 Task: Search for people on LinkedIn with the following criteria: Profile language in English, service category in Print Design, title as Software Engineer, current company as Sword Group, school as Padmashree Dr. D. Y. Patil Vidyapeeth, and talks about 'technologia'.
Action: Mouse moved to (539, 67)
Screenshot: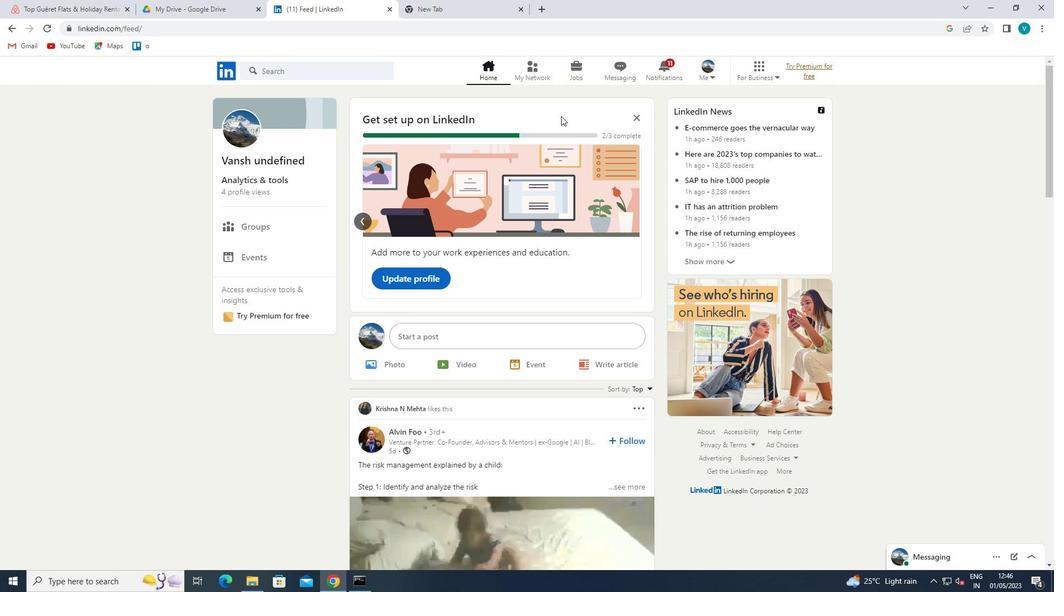 
Action: Mouse pressed left at (539, 67)
Screenshot: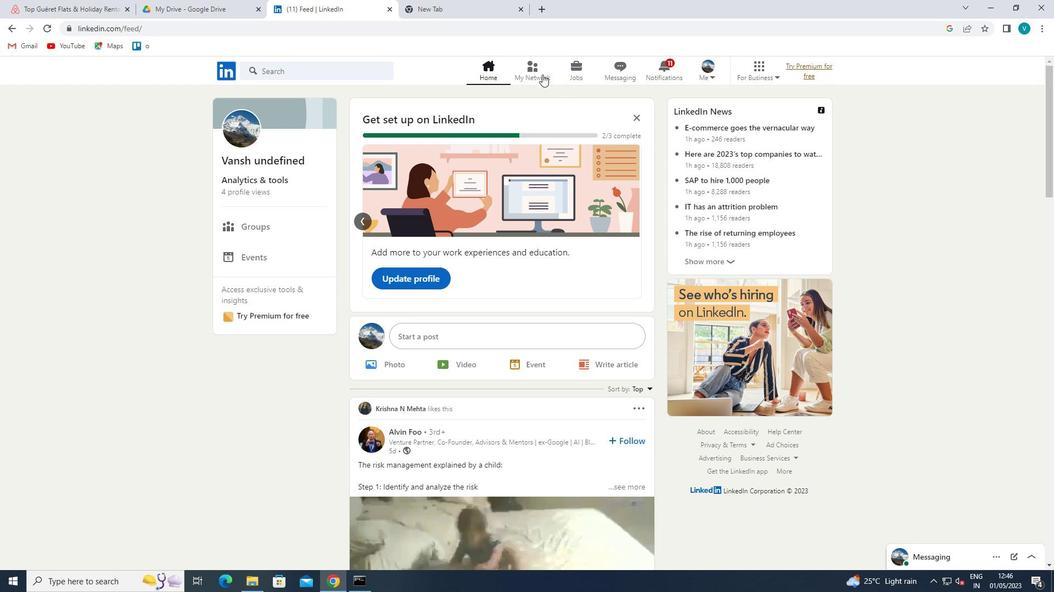 
Action: Mouse moved to (303, 130)
Screenshot: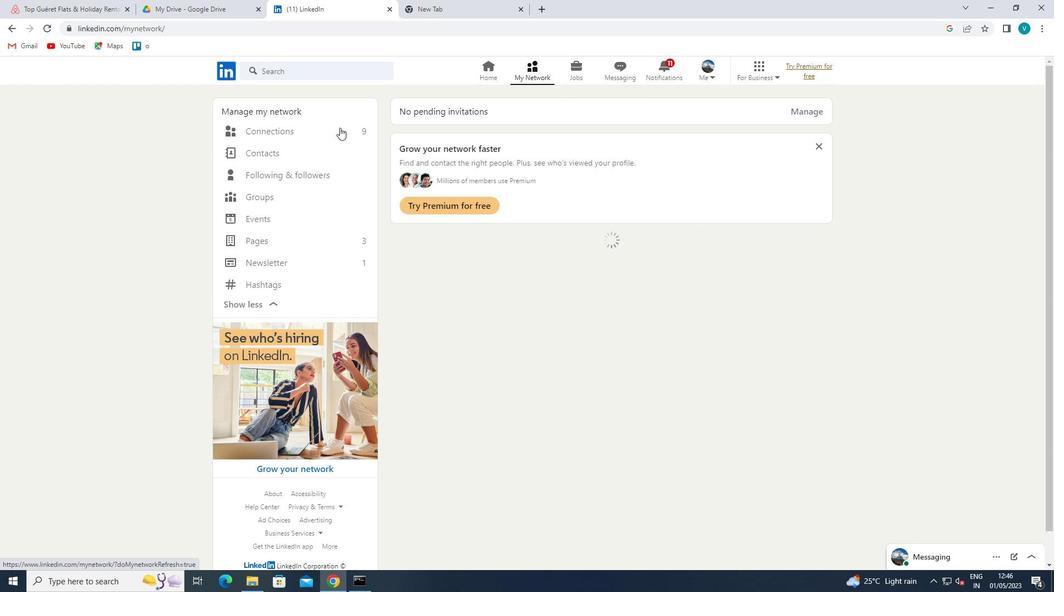 
Action: Mouse pressed left at (303, 130)
Screenshot: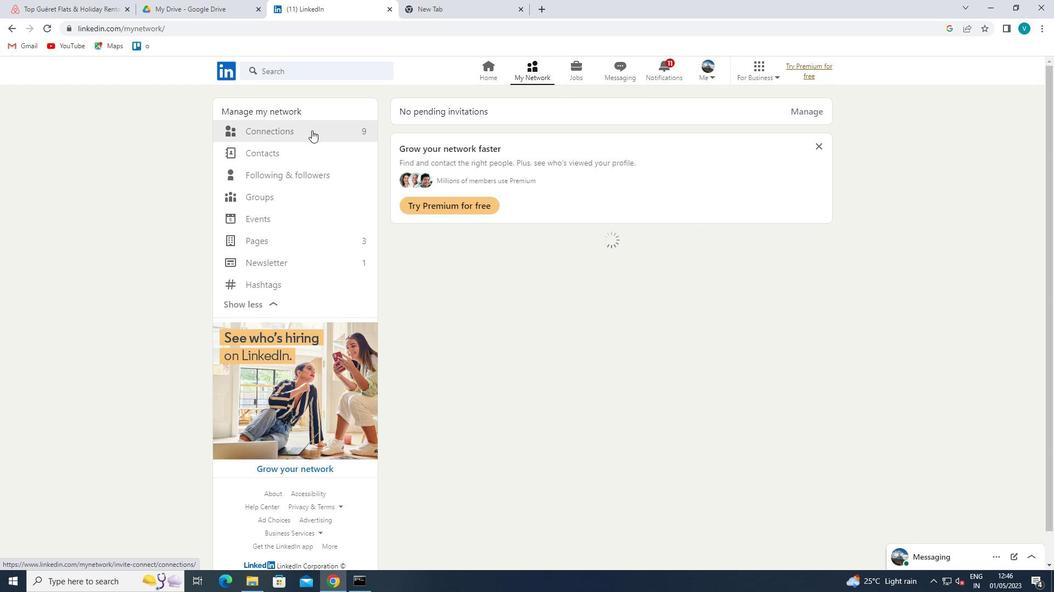 
Action: Mouse moved to (574, 132)
Screenshot: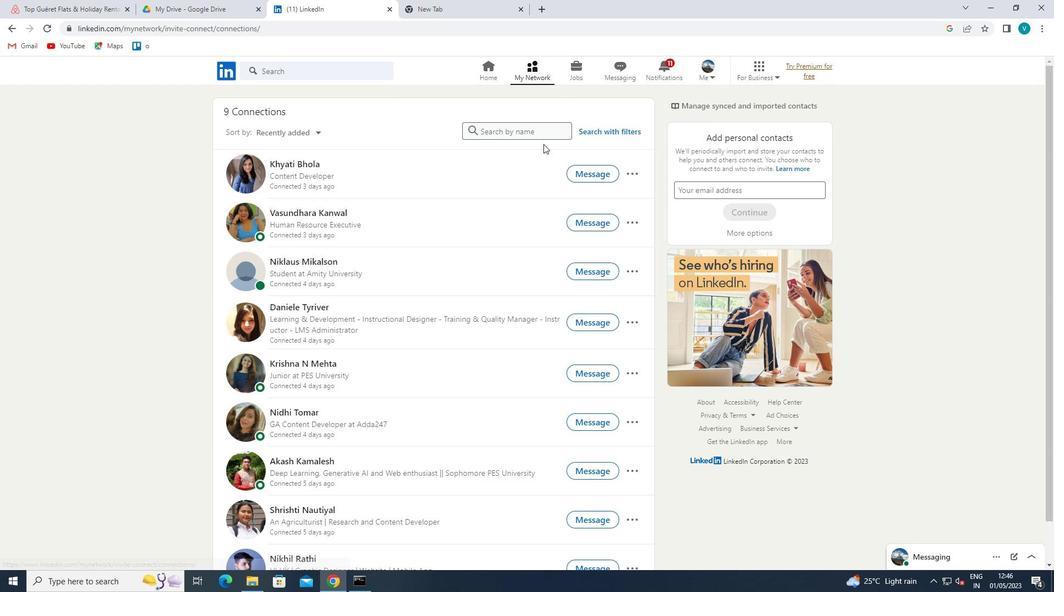 
Action: Mouse pressed left at (574, 132)
Screenshot: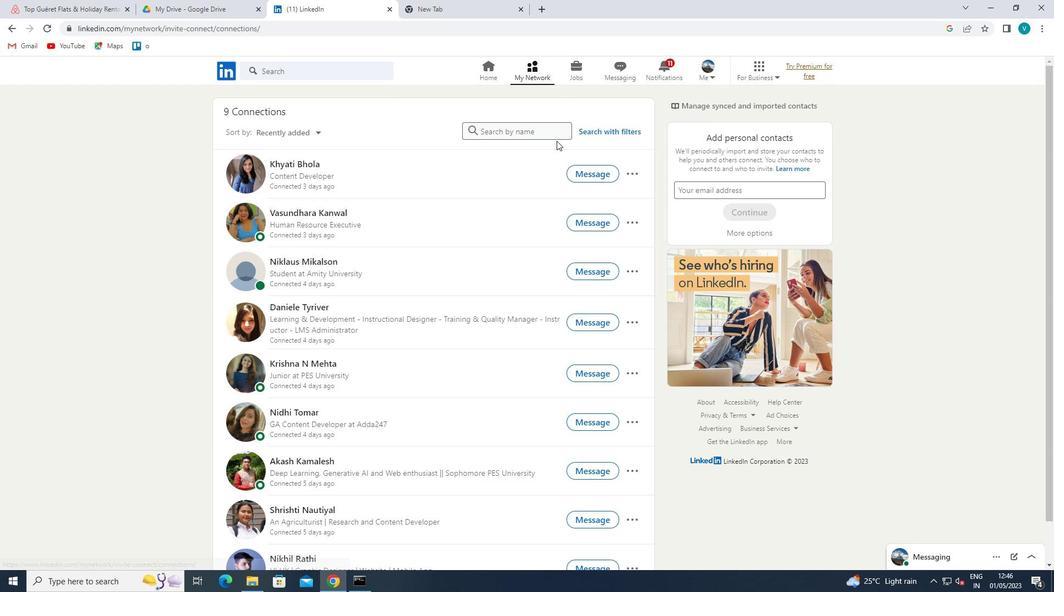 
Action: Mouse moved to (526, 103)
Screenshot: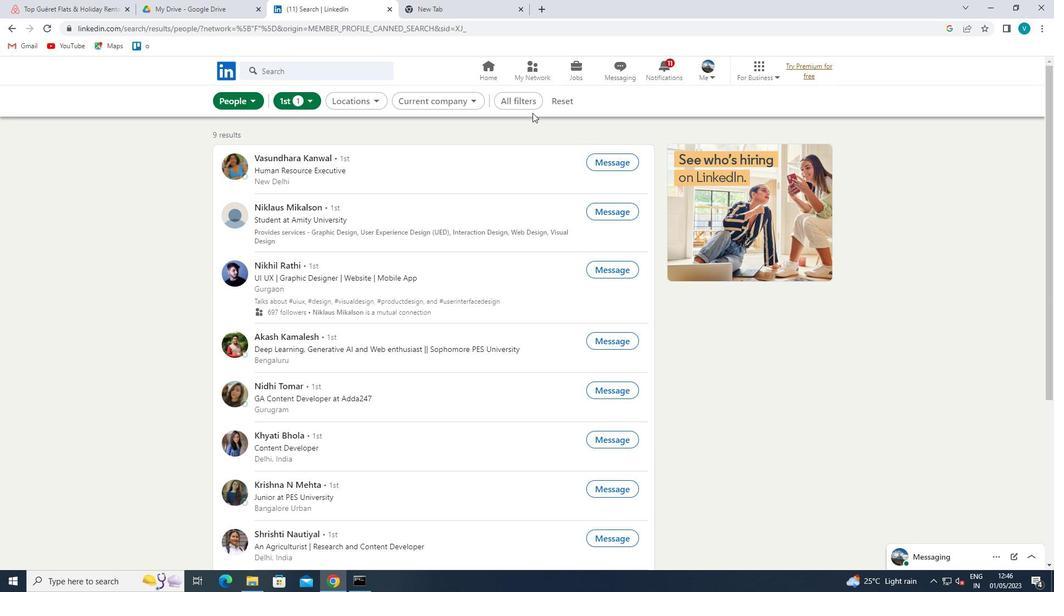 
Action: Mouse pressed left at (526, 103)
Screenshot: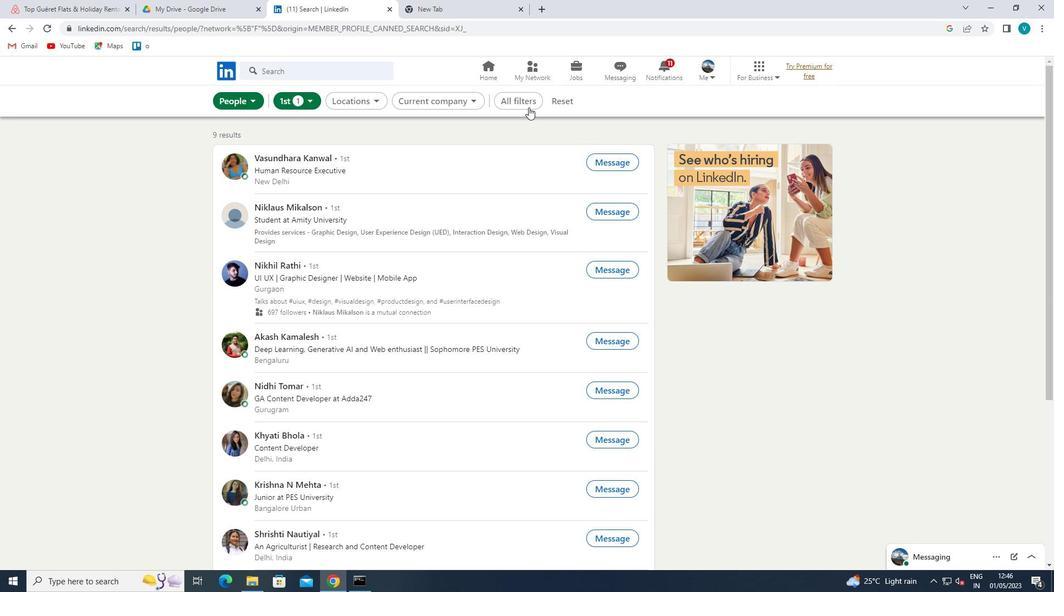 
Action: Mouse moved to (856, 303)
Screenshot: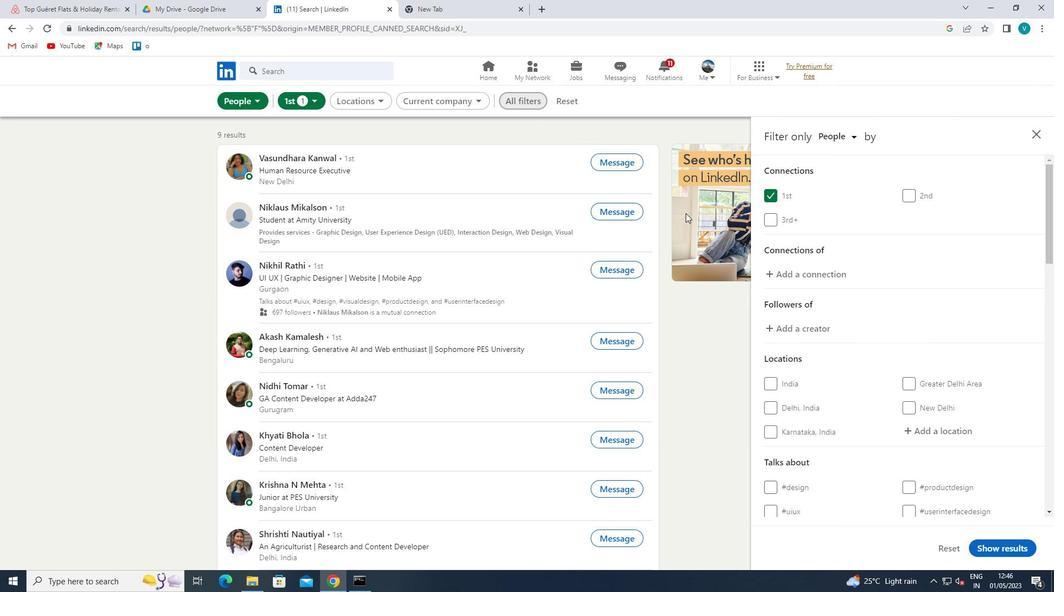 
Action: Mouse scrolled (856, 302) with delta (0, 0)
Screenshot: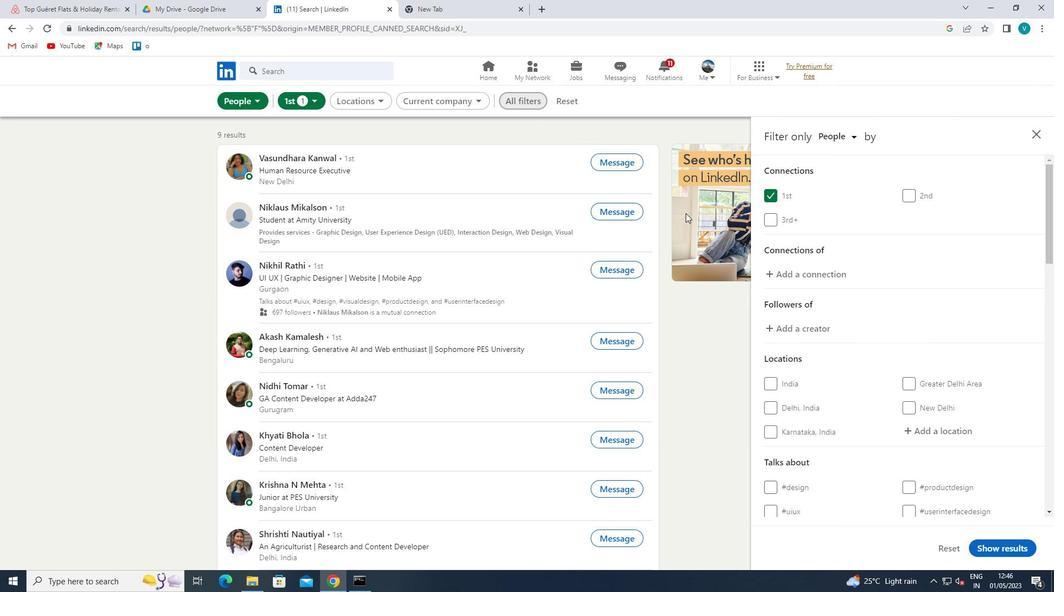 
Action: Mouse moved to (859, 306)
Screenshot: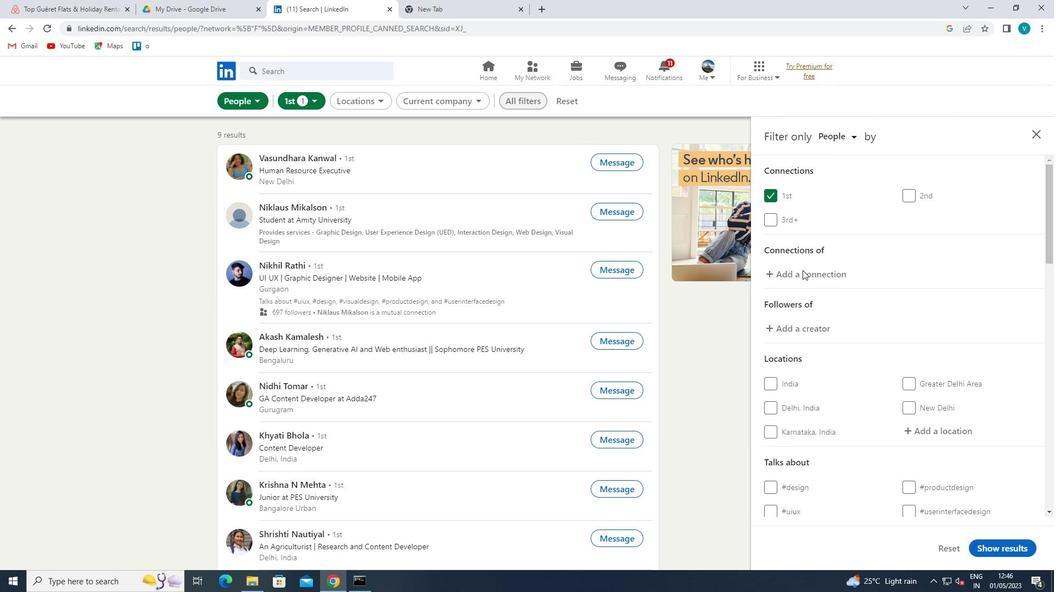
Action: Mouse scrolled (859, 306) with delta (0, 0)
Screenshot: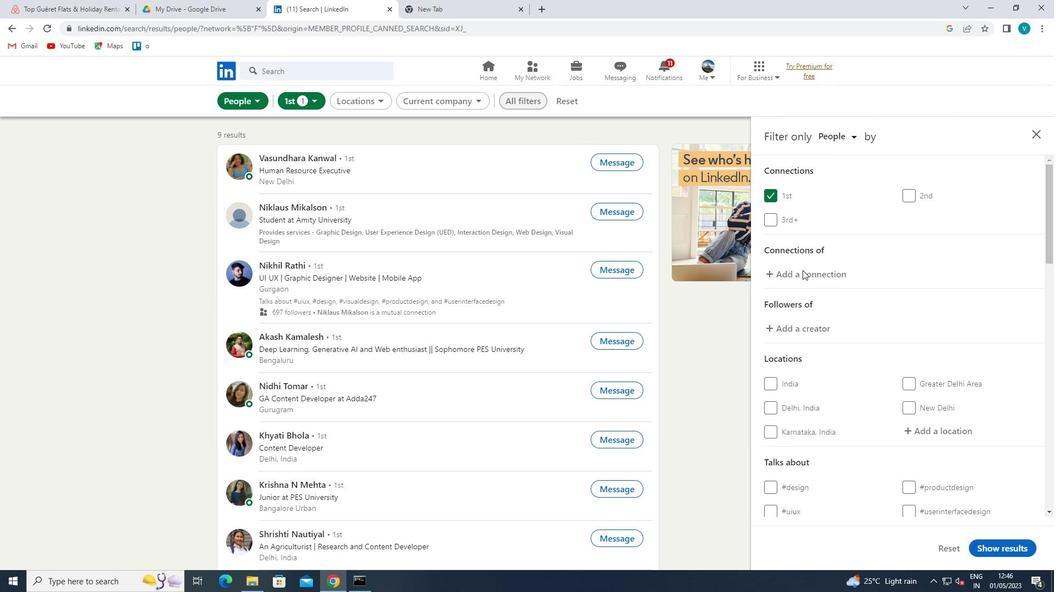 
Action: Mouse moved to (932, 324)
Screenshot: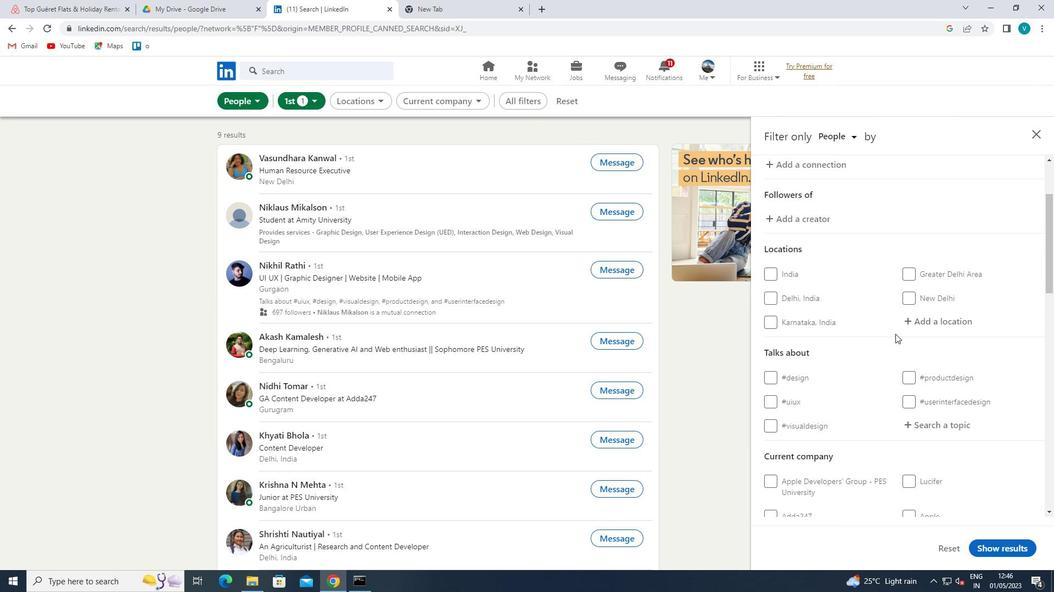 
Action: Mouse pressed left at (932, 324)
Screenshot: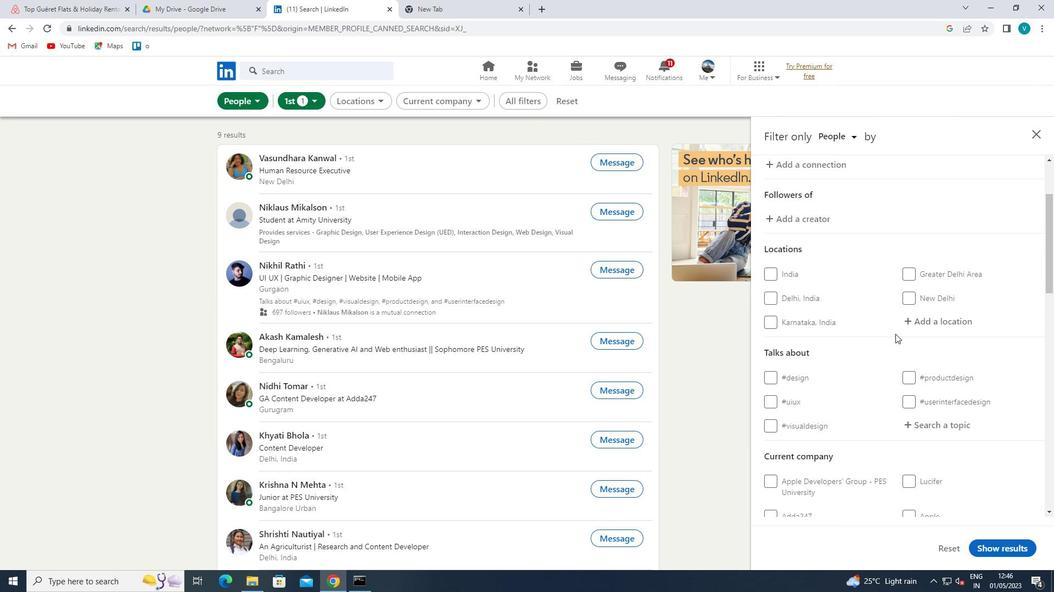 
Action: Mouse moved to (933, 323)
Screenshot: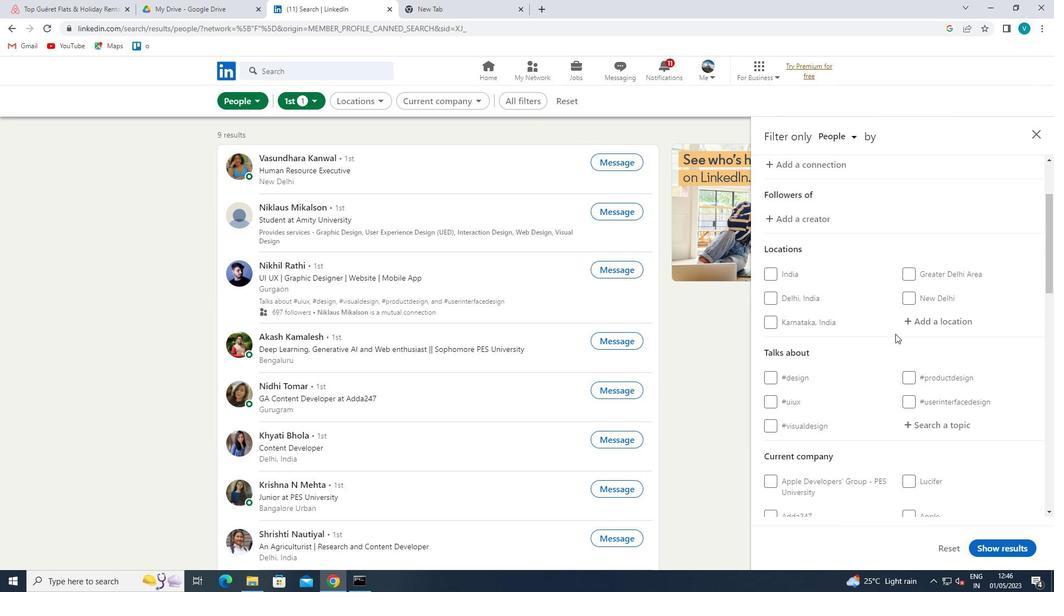 
Action: Key pressed <Key.shift>MINGSHUI<Key.space>
Screenshot: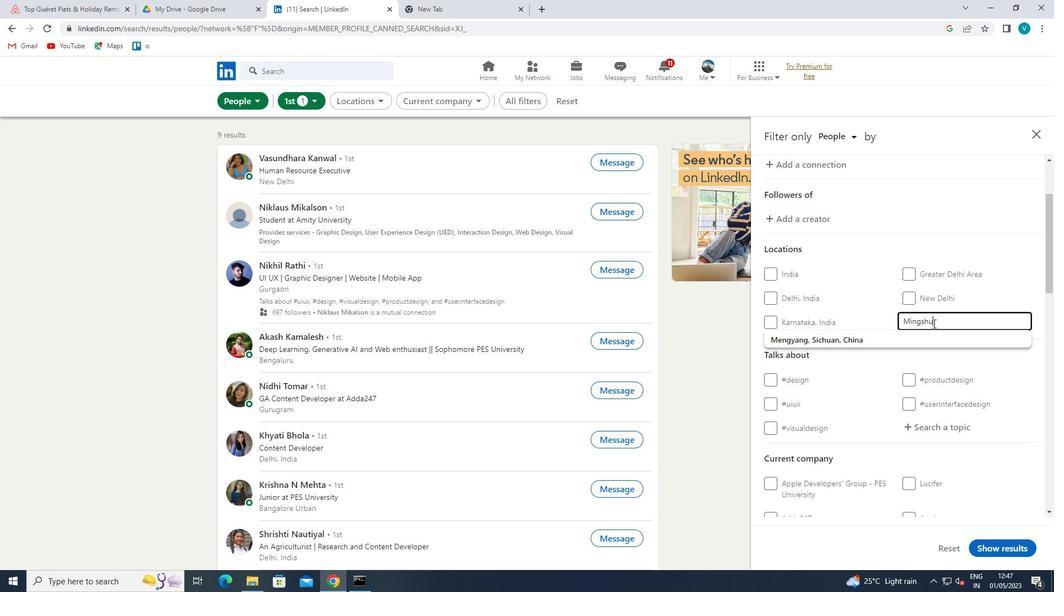 
Action: Mouse moved to (889, 305)
Screenshot: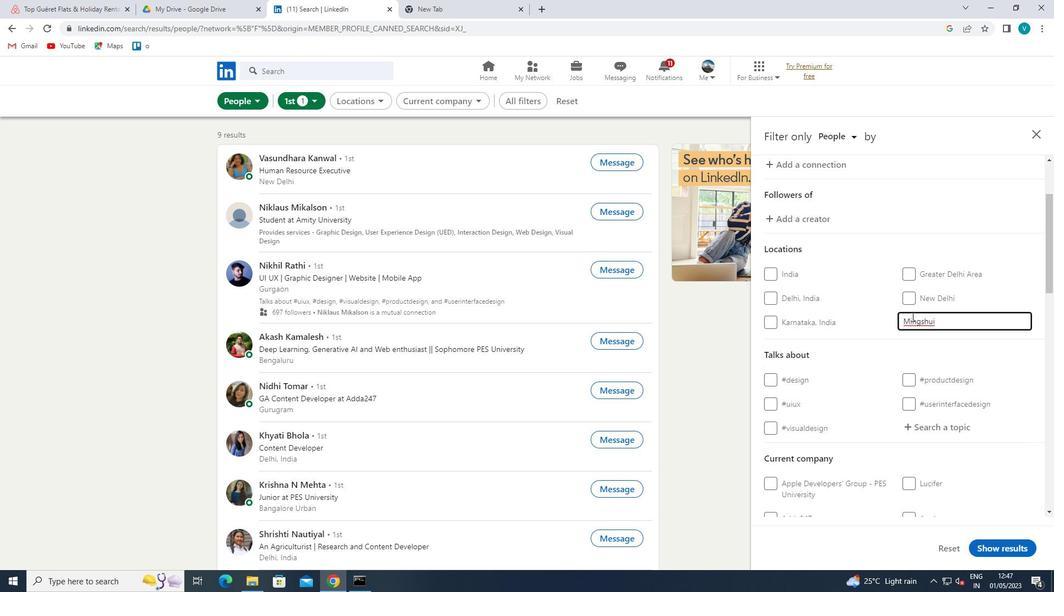 
Action: Mouse pressed left at (889, 305)
Screenshot: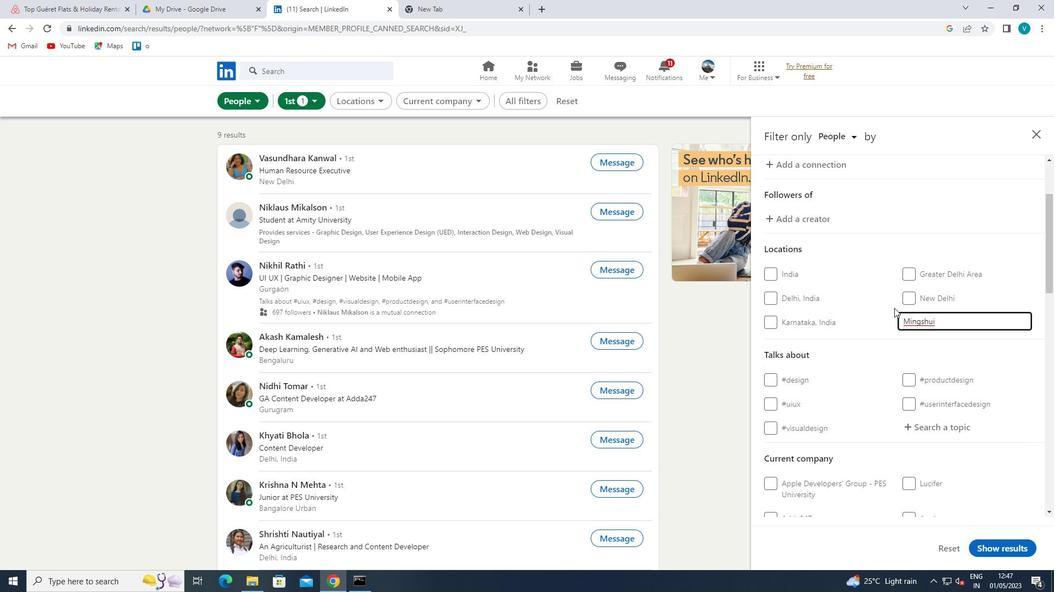 
Action: Mouse moved to (916, 329)
Screenshot: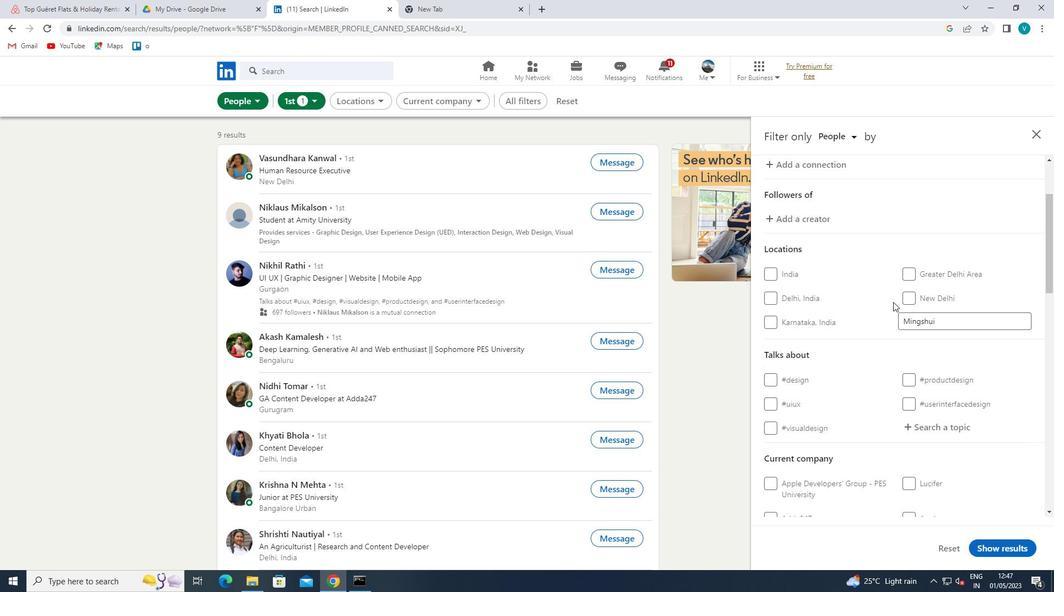
Action: Mouse scrolled (916, 329) with delta (0, 0)
Screenshot: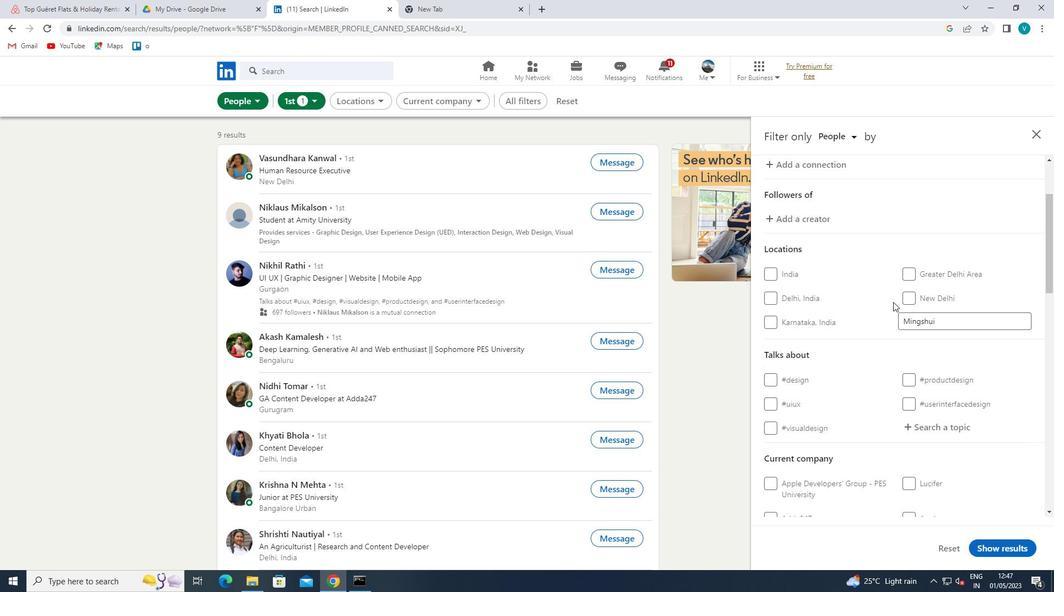 
Action: Mouse moved to (921, 333)
Screenshot: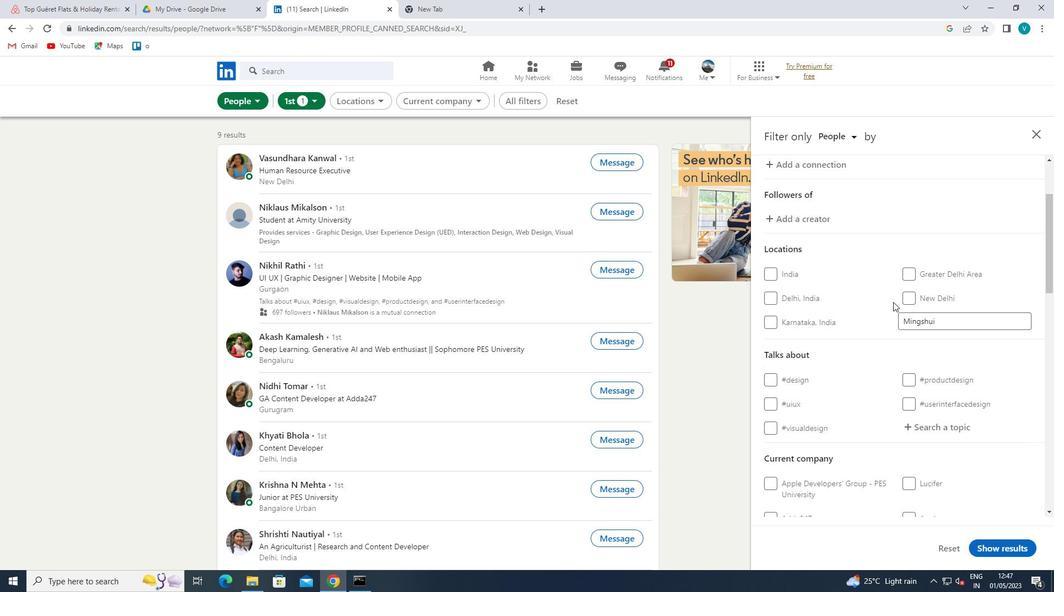 
Action: Mouse scrolled (921, 332) with delta (0, 0)
Screenshot: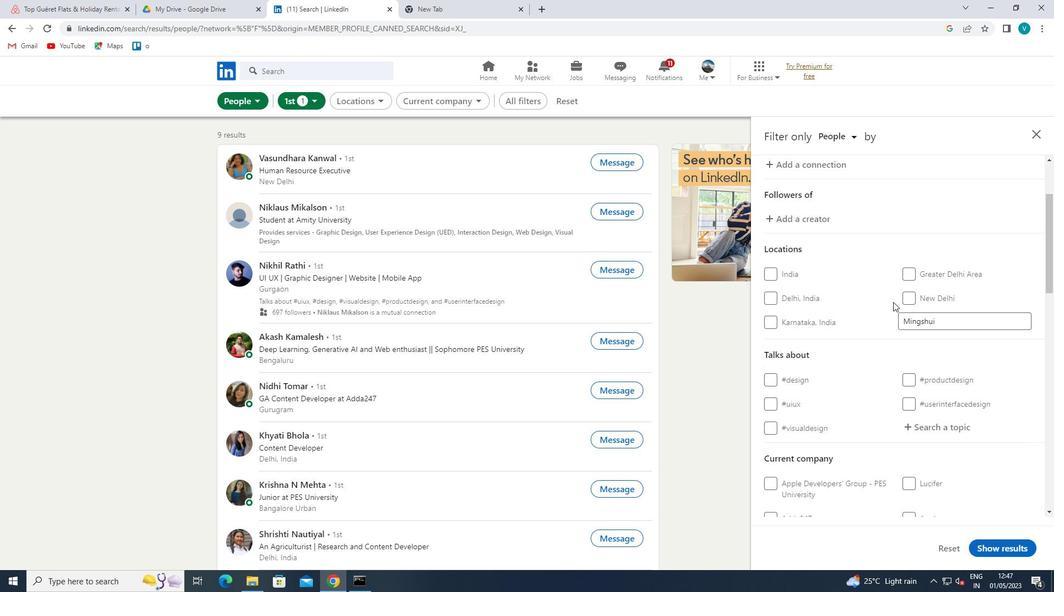 
Action: Mouse scrolled (921, 332) with delta (0, 0)
Screenshot: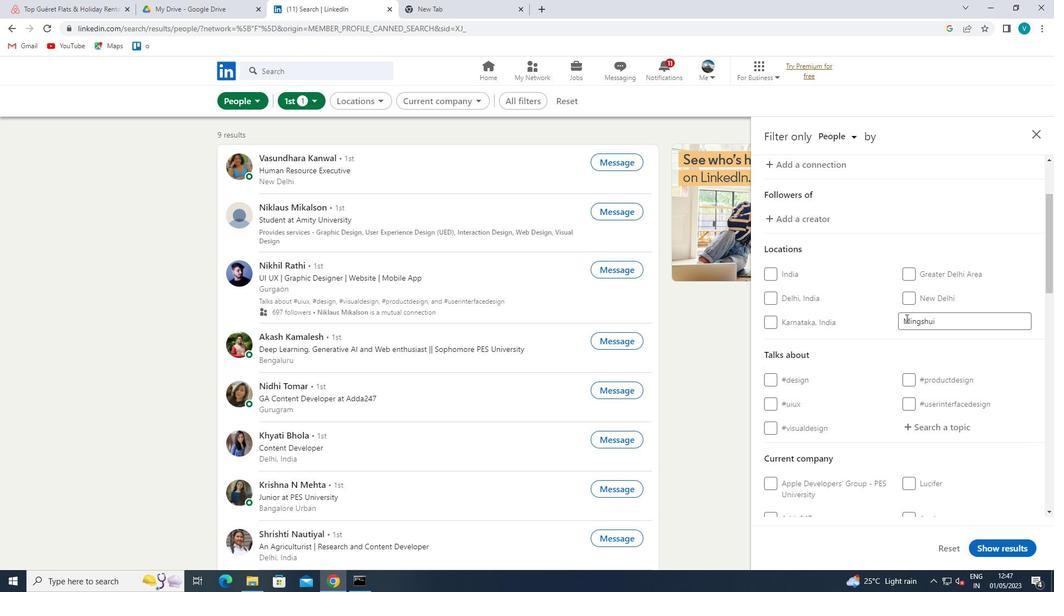 
Action: Mouse moved to (962, 269)
Screenshot: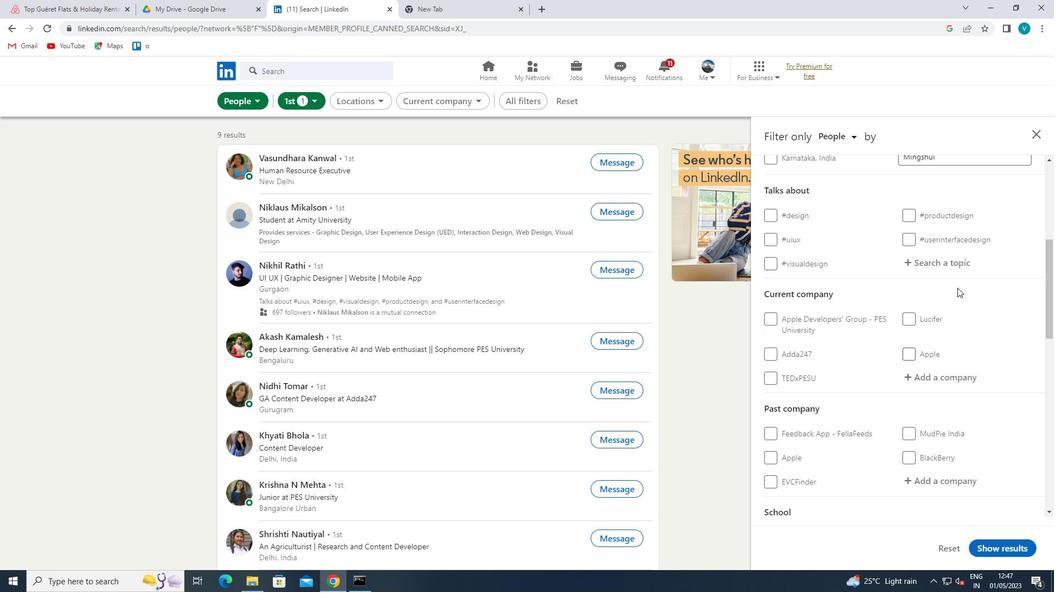 
Action: Mouse pressed left at (962, 269)
Screenshot: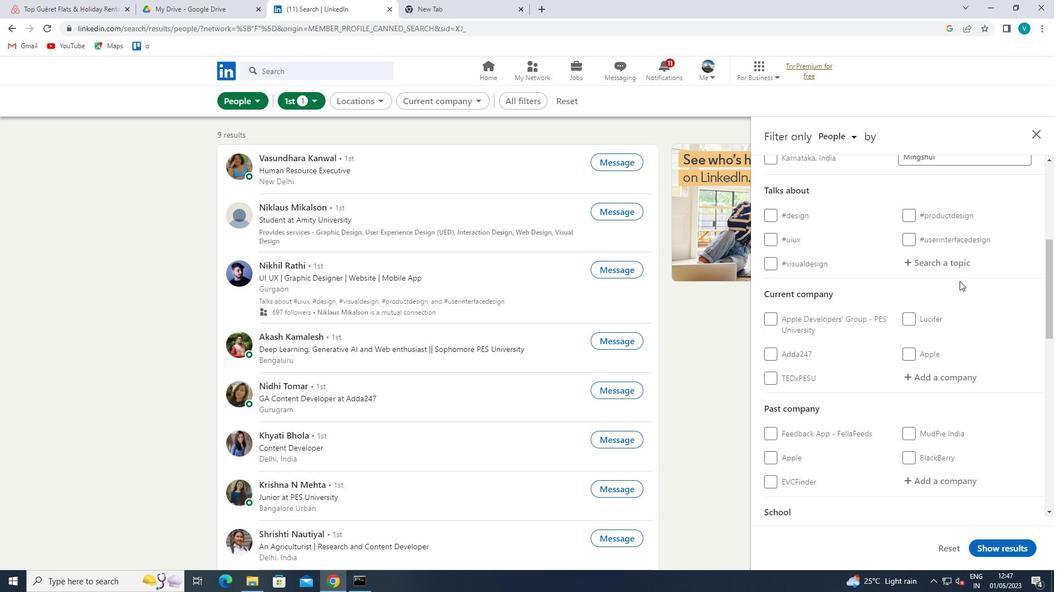 
Action: Mouse moved to (962, 269)
Screenshot: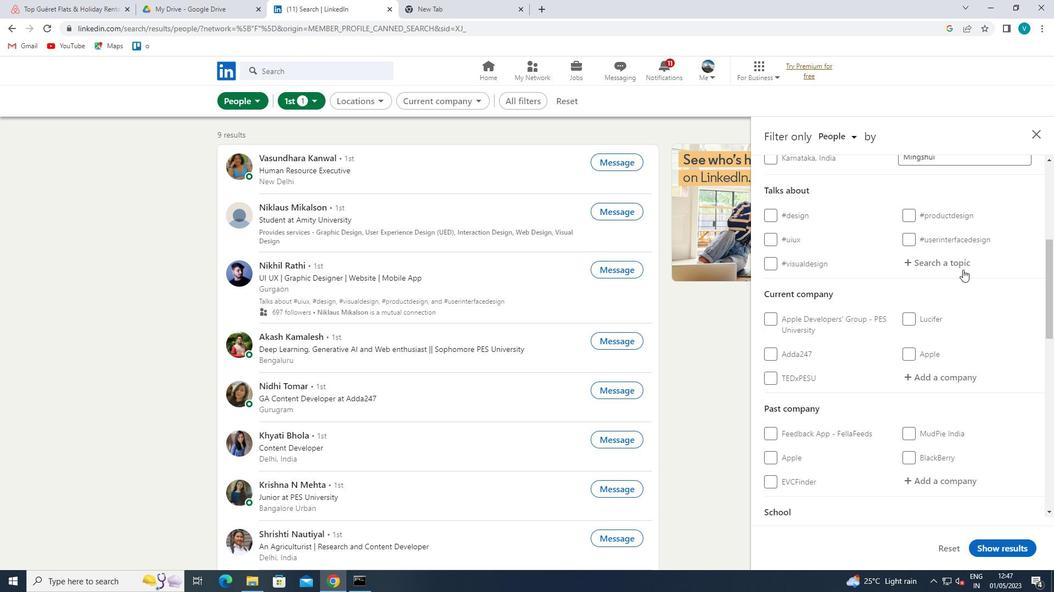 
Action: Key pressed TECHNOLOGIA
Screenshot: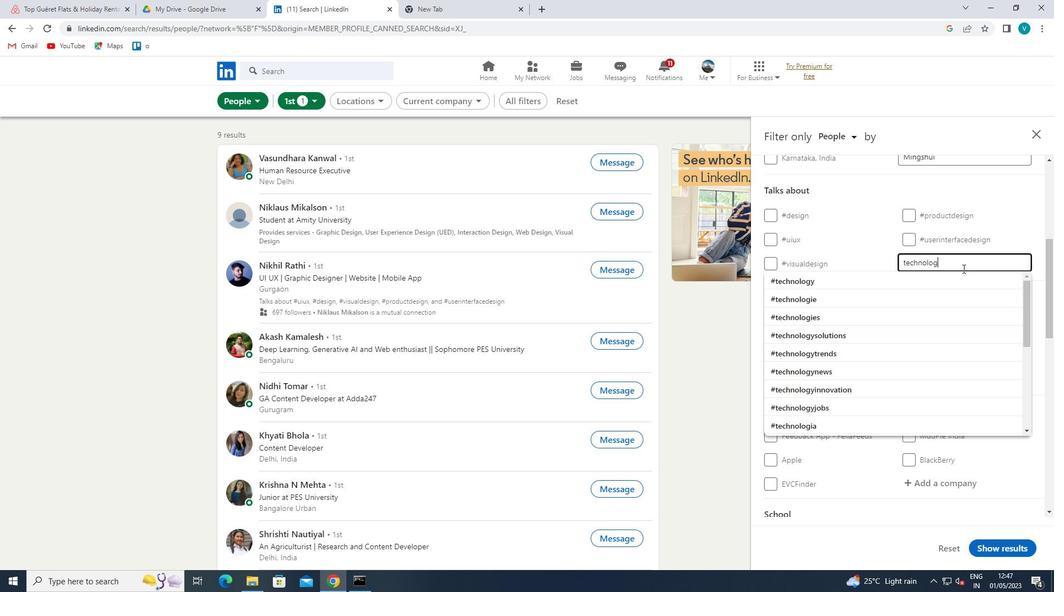 
Action: Mouse moved to (878, 276)
Screenshot: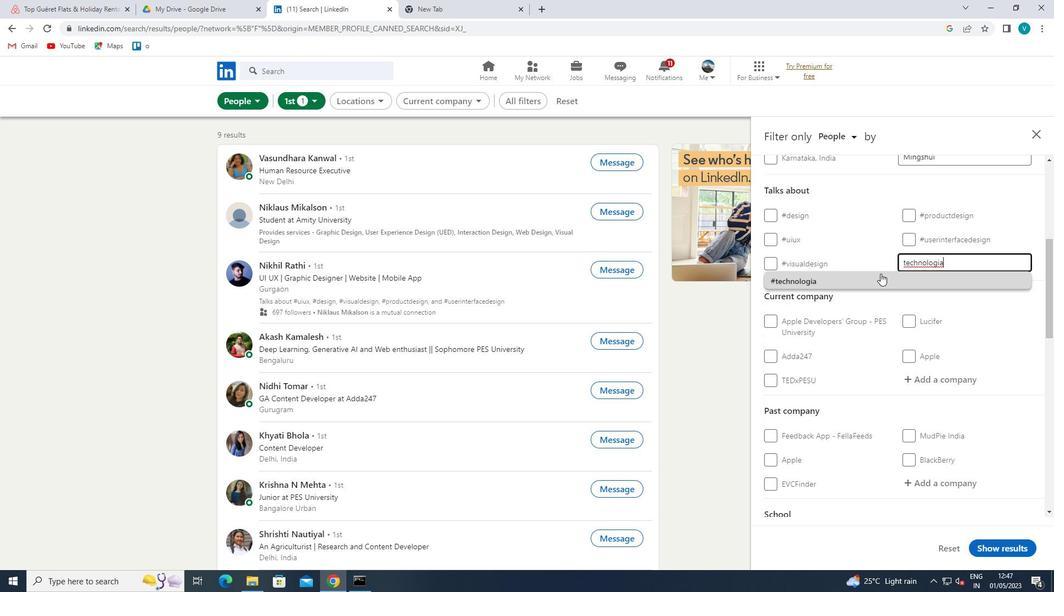 
Action: Mouse pressed left at (878, 276)
Screenshot: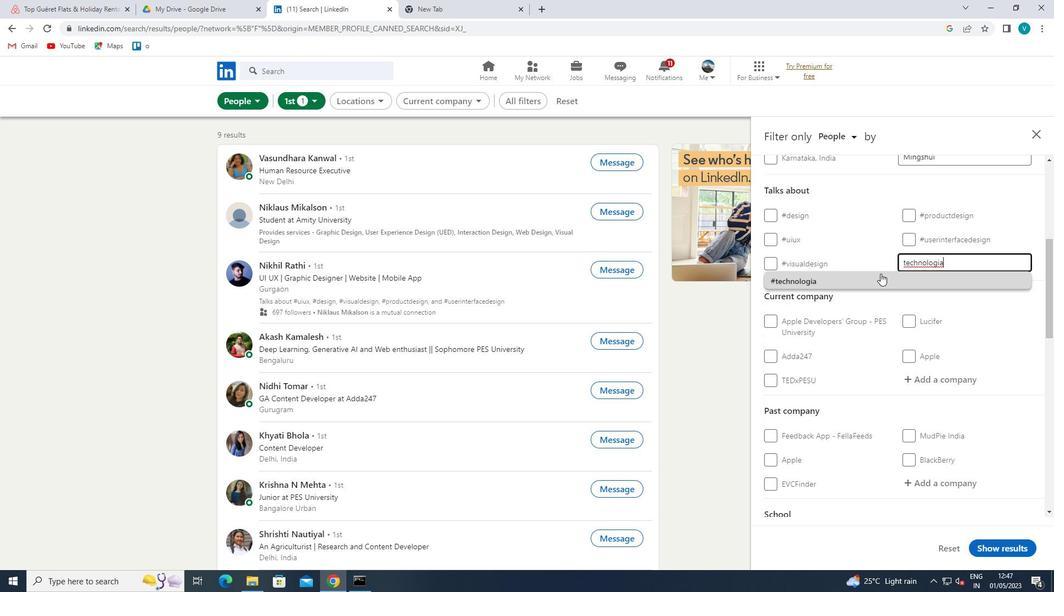 
Action: Mouse moved to (881, 275)
Screenshot: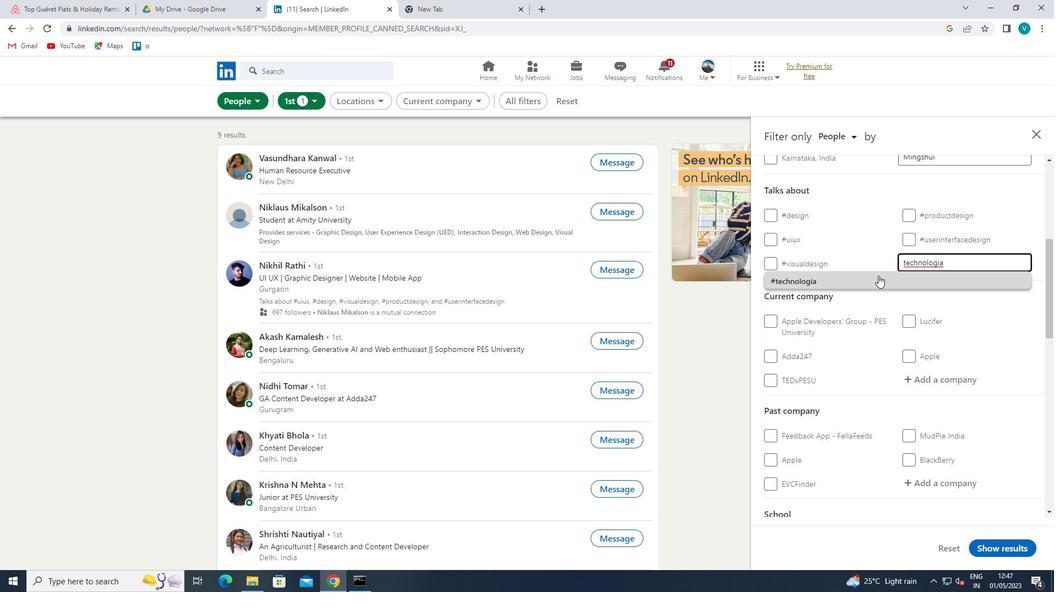 
Action: Mouse scrolled (881, 274) with delta (0, 0)
Screenshot: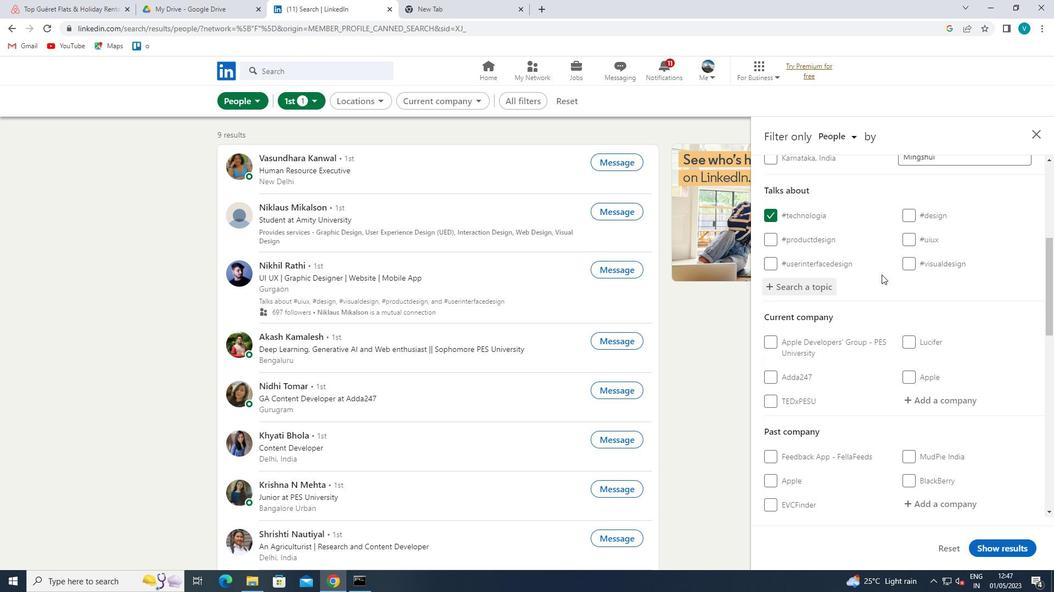 
Action: Mouse scrolled (881, 274) with delta (0, 0)
Screenshot: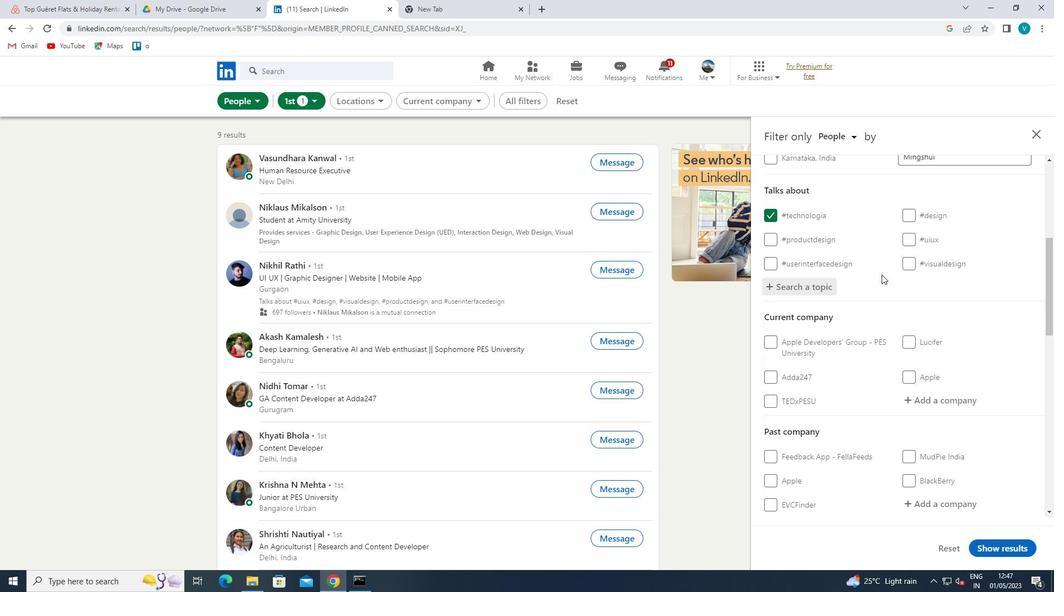 
Action: Mouse scrolled (881, 274) with delta (0, 0)
Screenshot: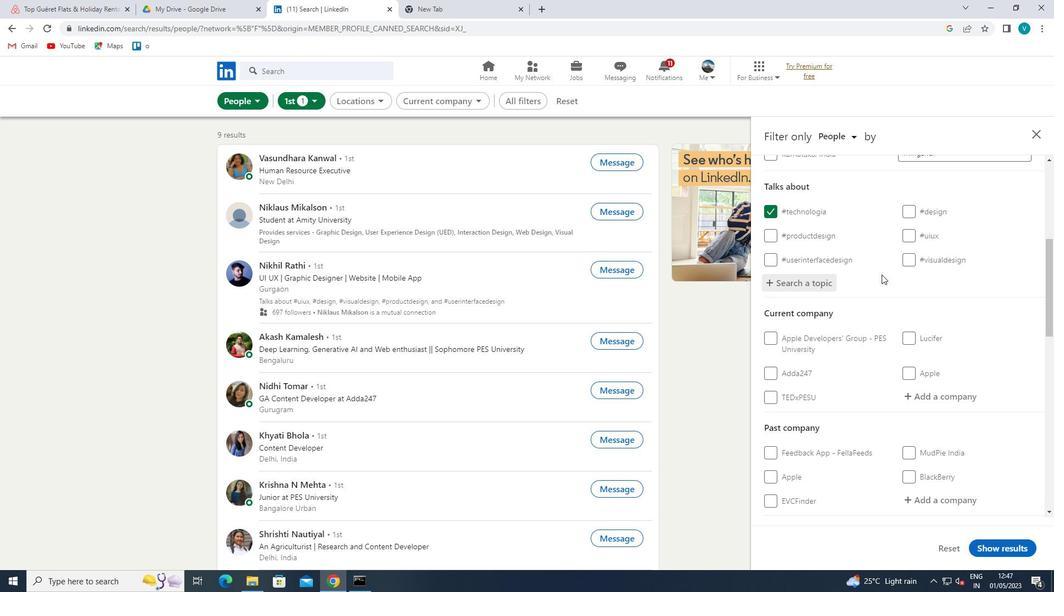 
Action: Mouse moved to (916, 275)
Screenshot: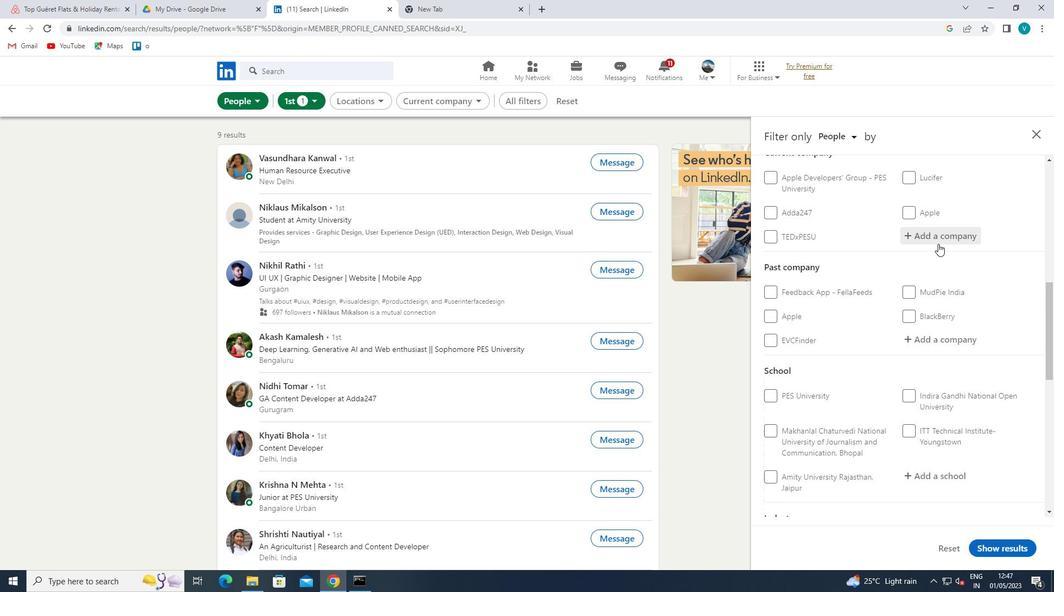 
Action: Mouse scrolled (916, 275) with delta (0, 0)
Screenshot: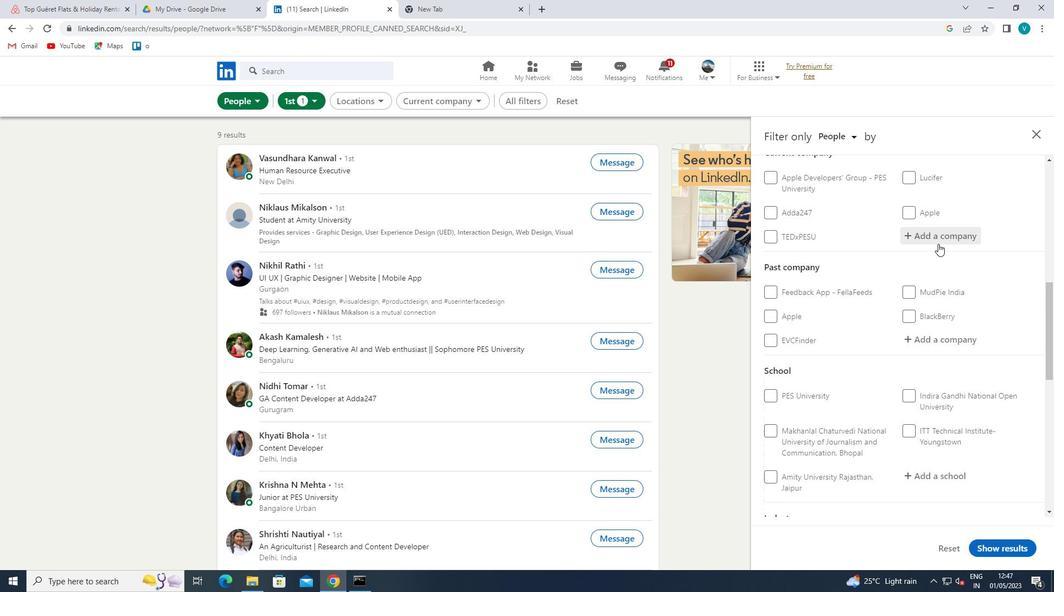
Action: Mouse moved to (914, 281)
Screenshot: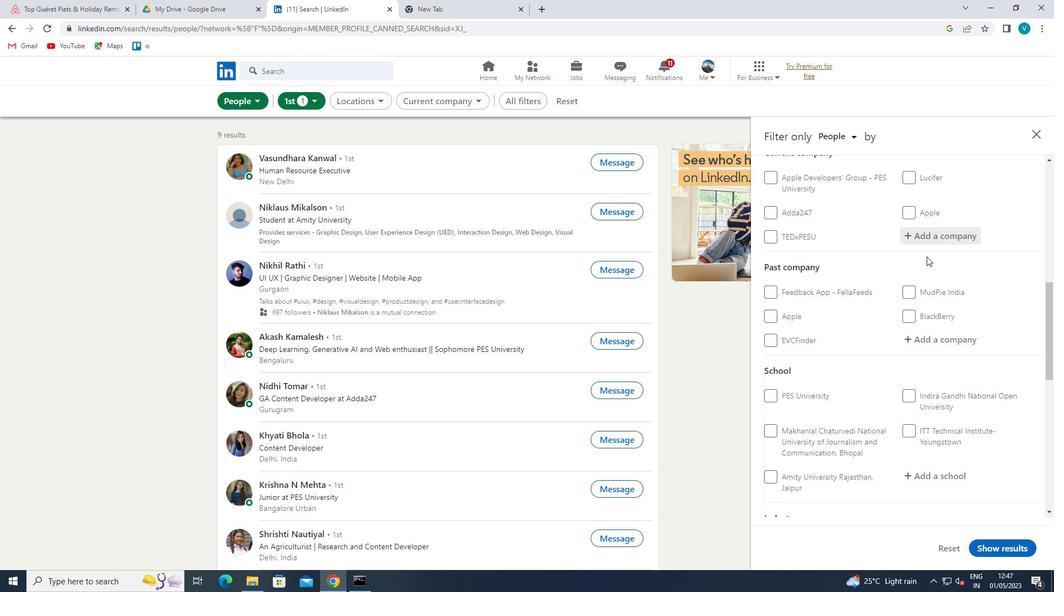 
Action: Mouse scrolled (914, 280) with delta (0, 0)
Screenshot: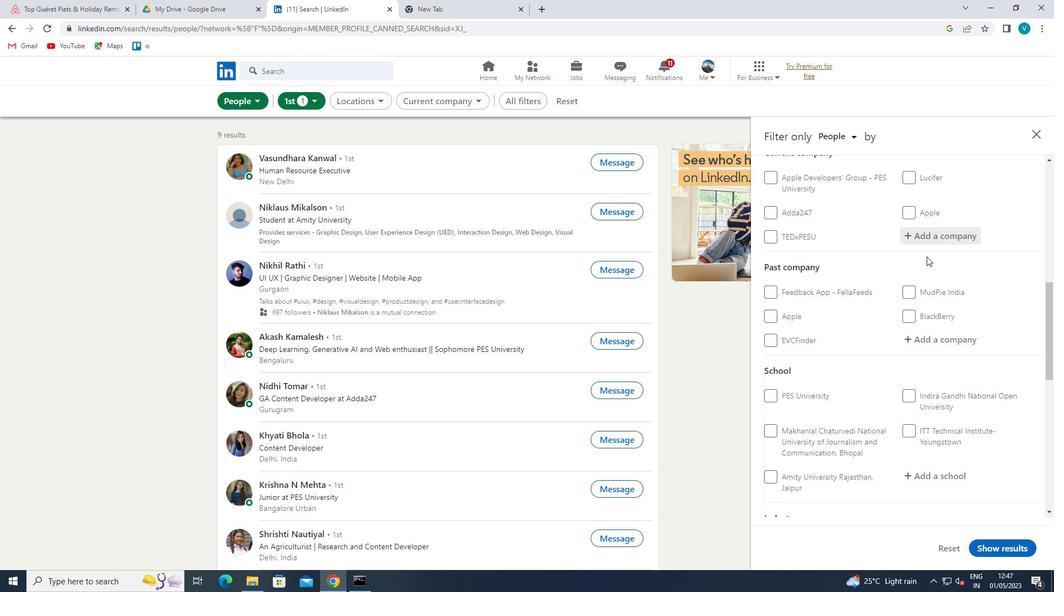
Action: Mouse moved to (912, 284)
Screenshot: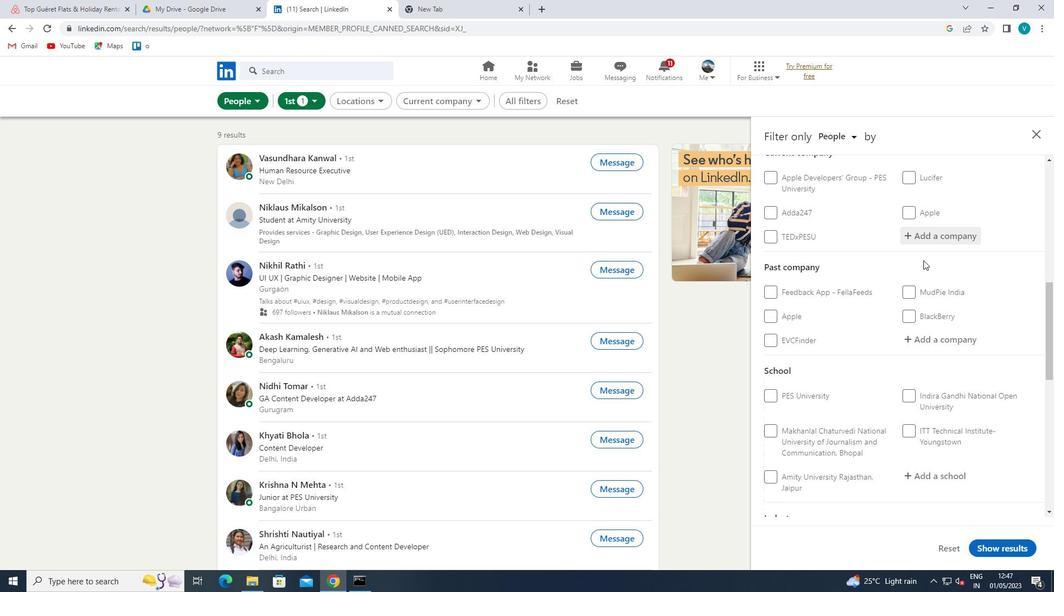 
Action: Mouse scrolled (912, 283) with delta (0, 0)
Screenshot: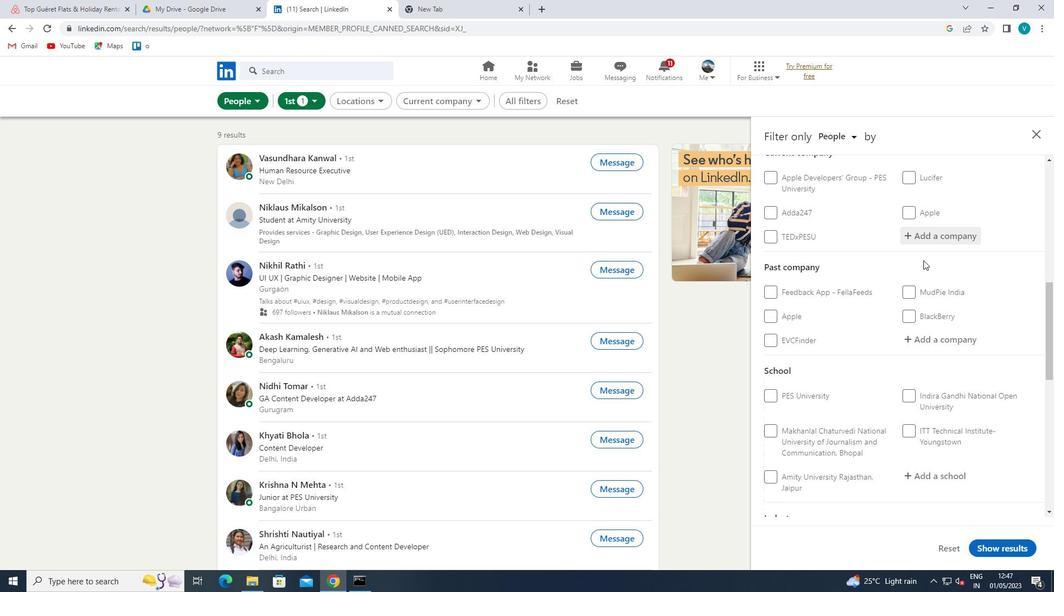 
Action: Mouse moved to (877, 348)
Screenshot: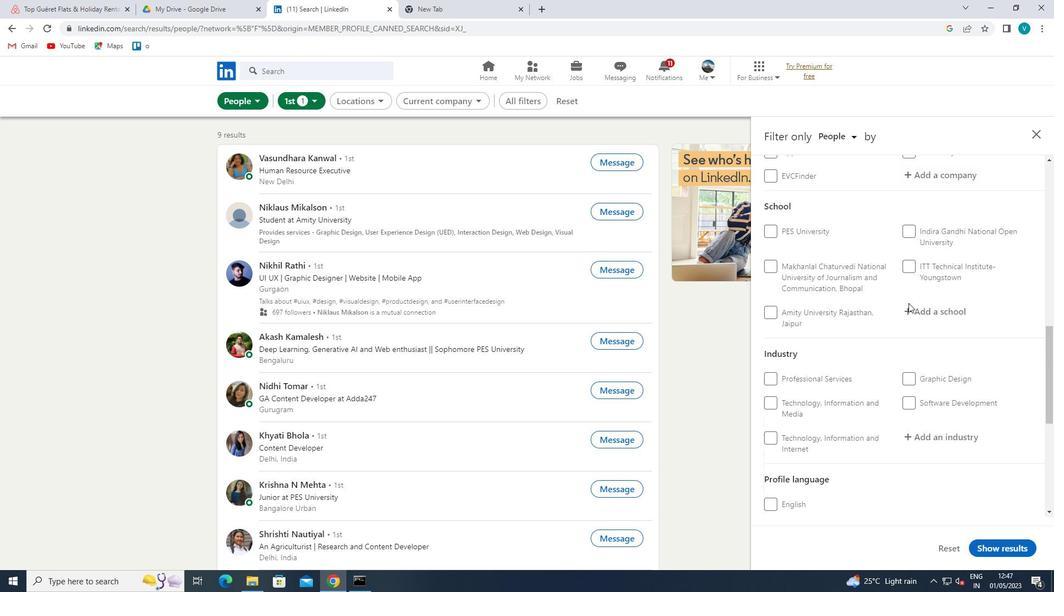
Action: Mouse scrolled (877, 348) with delta (0, 0)
Screenshot: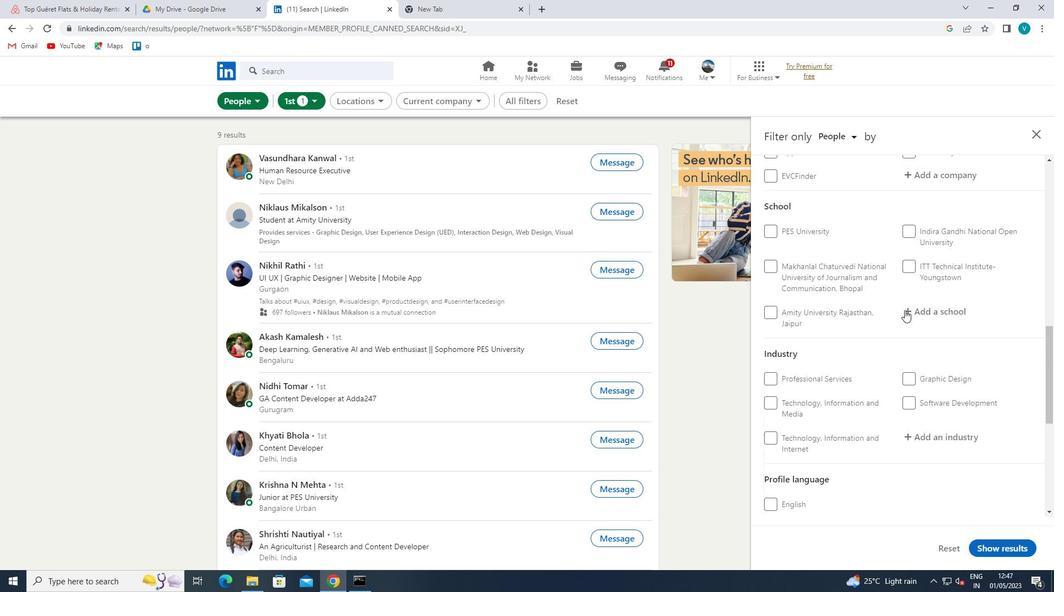 
Action: Mouse moved to (774, 451)
Screenshot: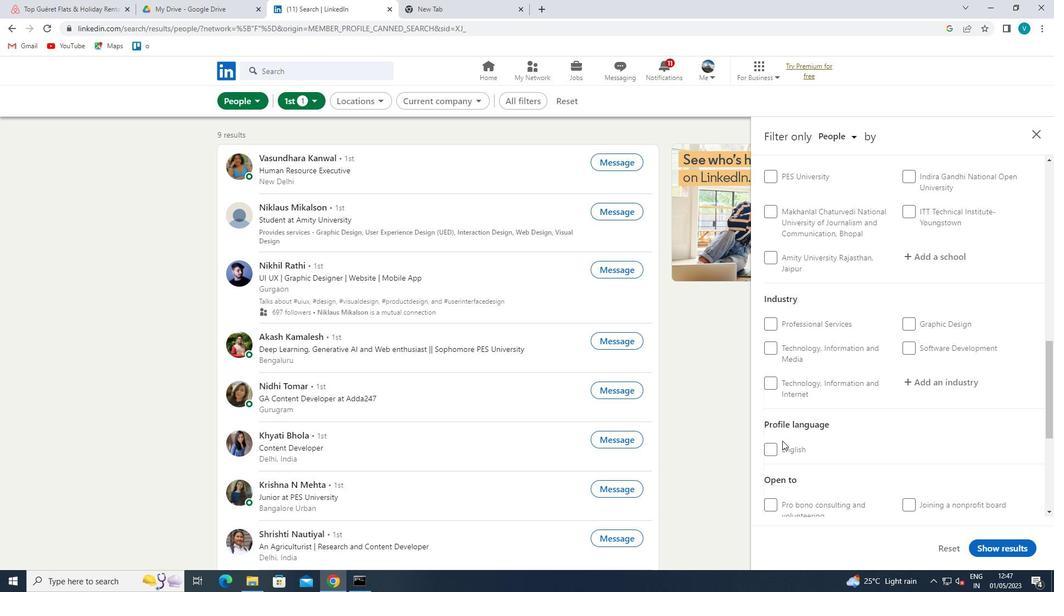 
Action: Mouse pressed left at (774, 451)
Screenshot: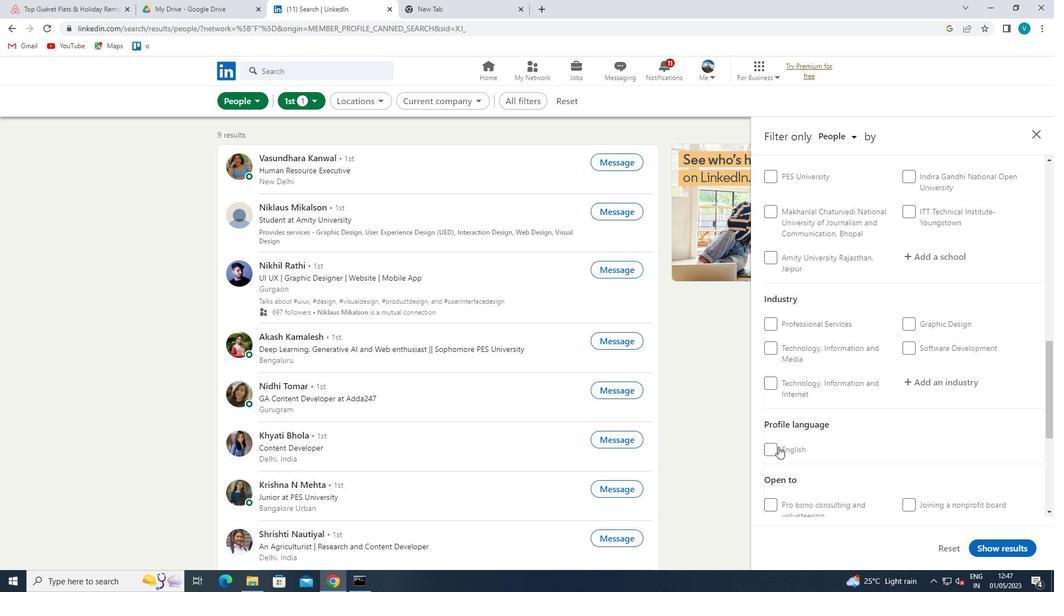 
Action: Mouse moved to (820, 417)
Screenshot: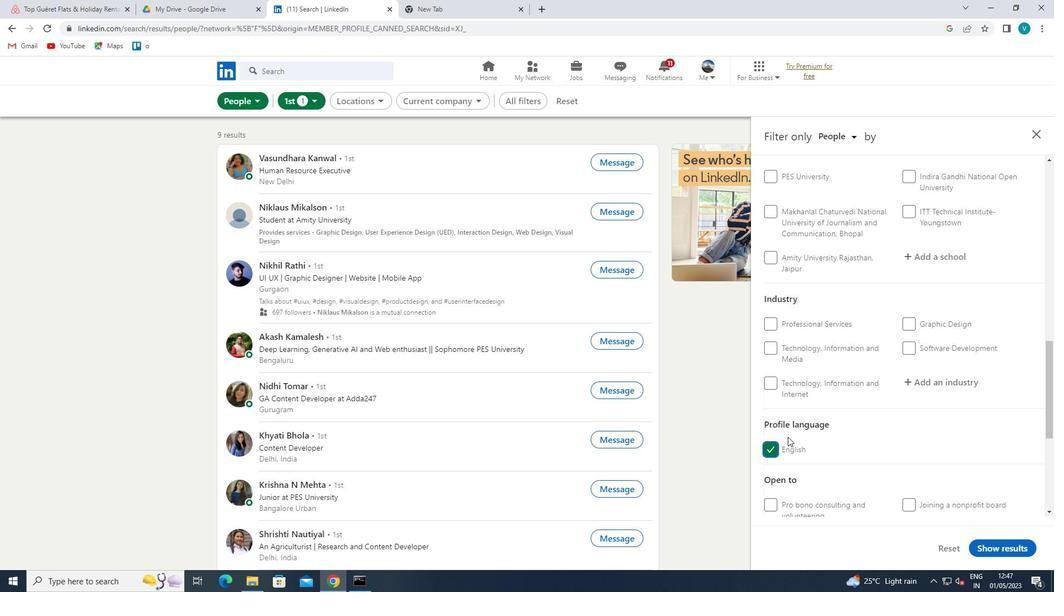 
Action: Mouse scrolled (820, 417) with delta (0, 0)
Screenshot: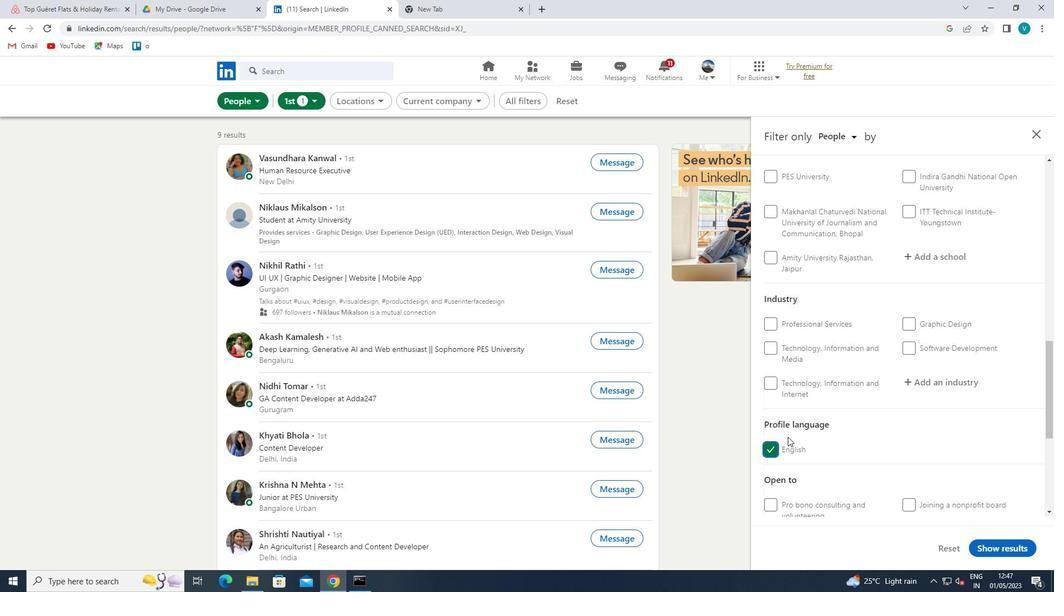 
Action: Mouse moved to (823, 415)
Screenshot: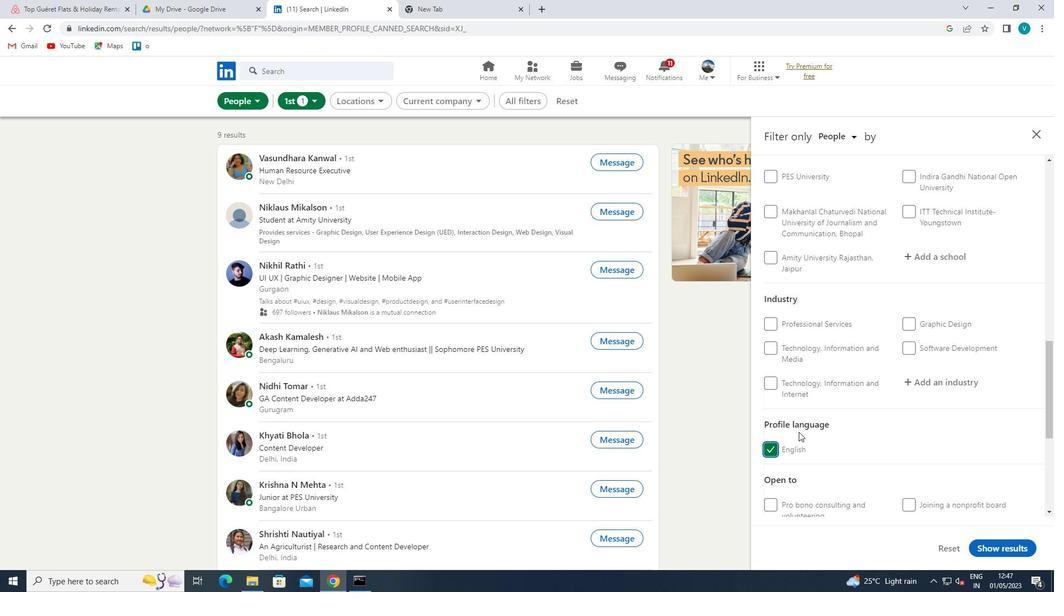 
Action: Mouse scrolled (823, 415) with delta (0, 0)
Screenshot: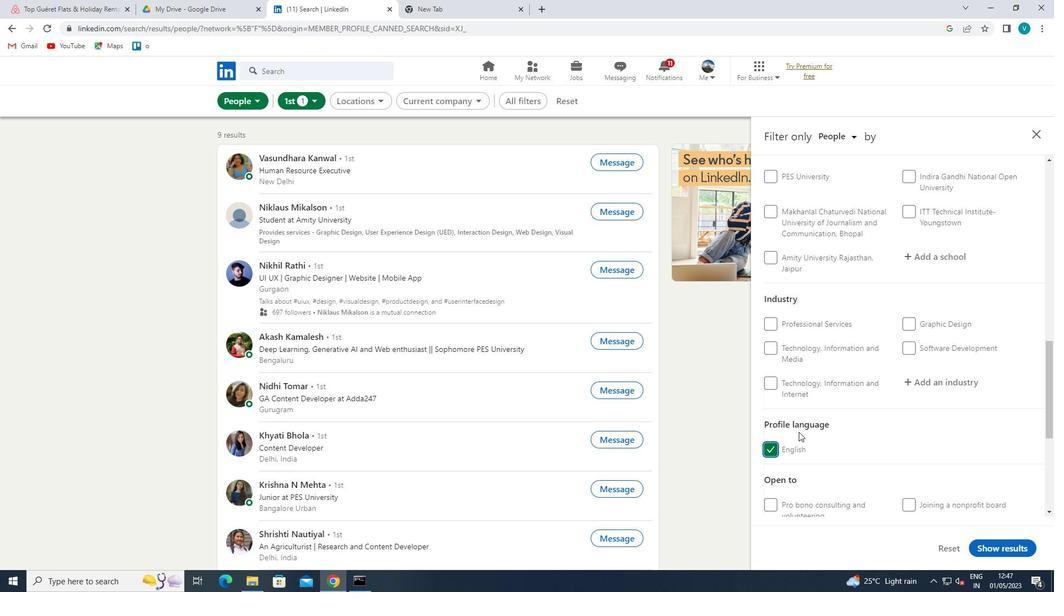 
Action: Mouse moved to (826, 412)
Screenshot: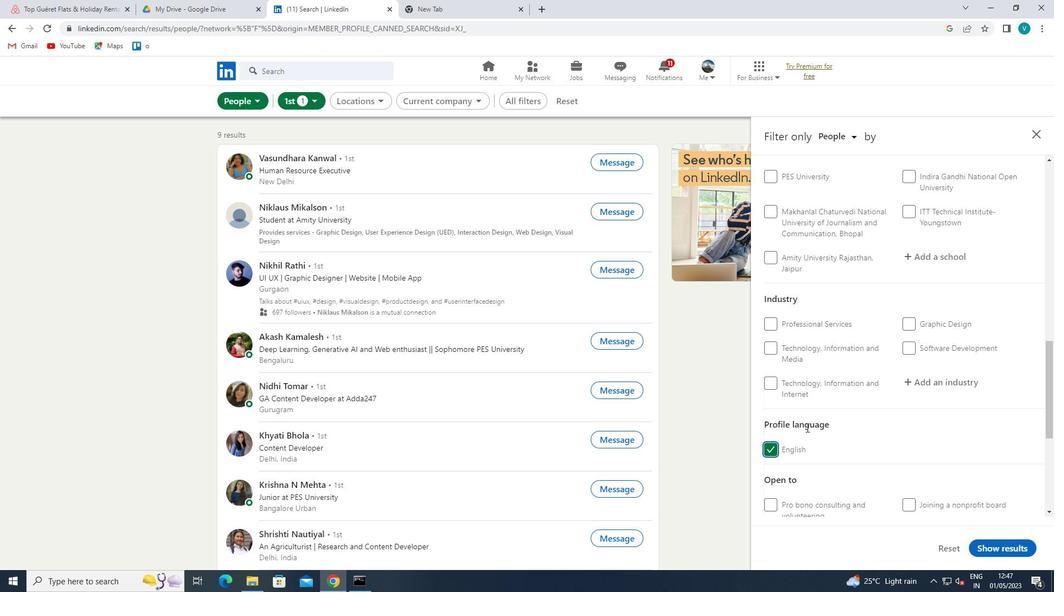 
Action: Mouse scrolled (826, 412) with delta (0, 0)
Screenshot: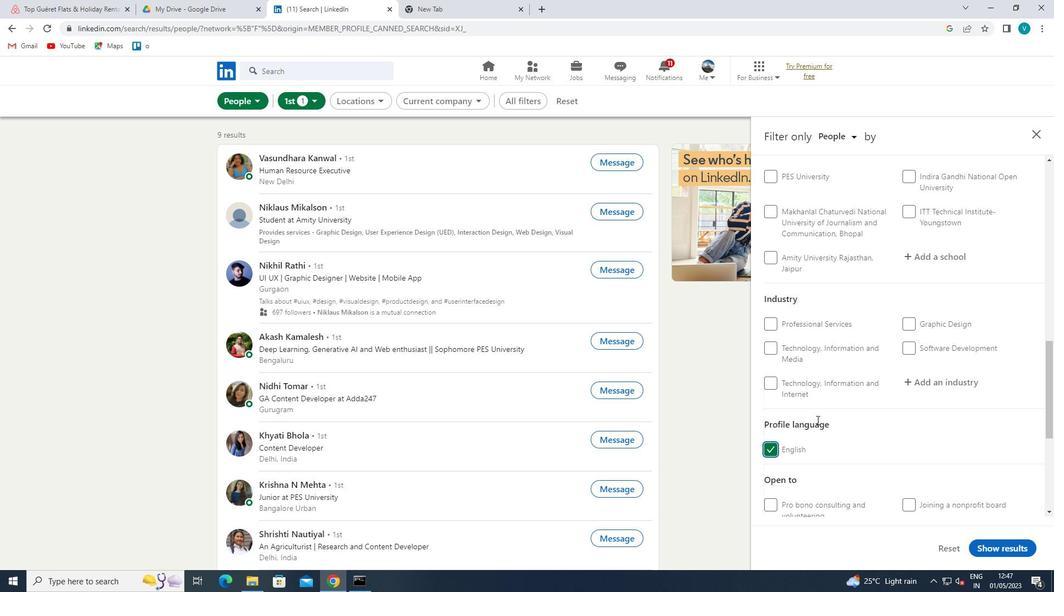
Action: Mouse moved to (828, 411)
Screenshot: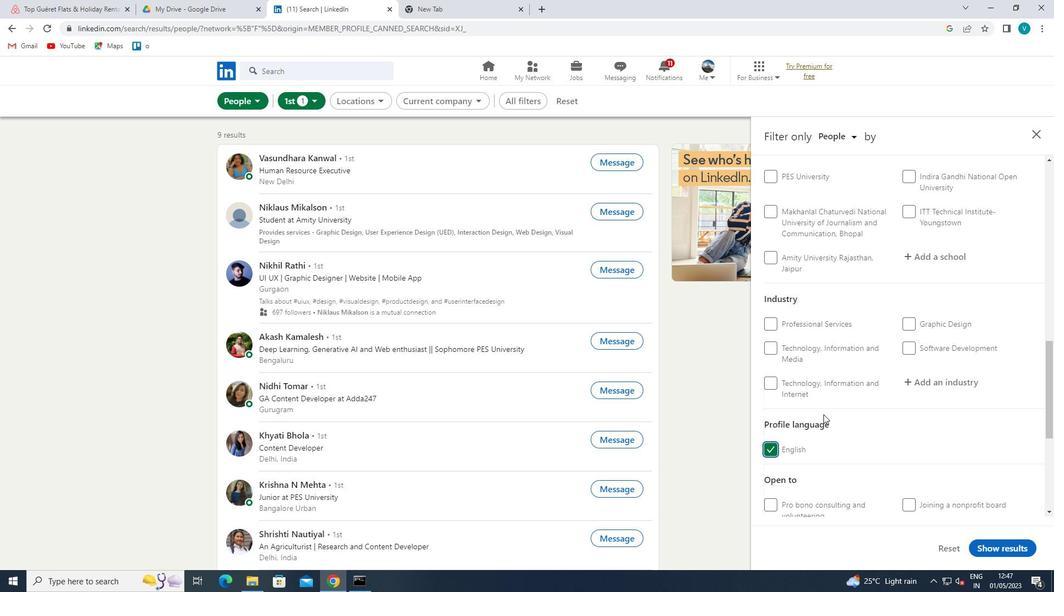 
Action: Mouse scrolled (828, 412) with delta (0, 0)
Screenshot: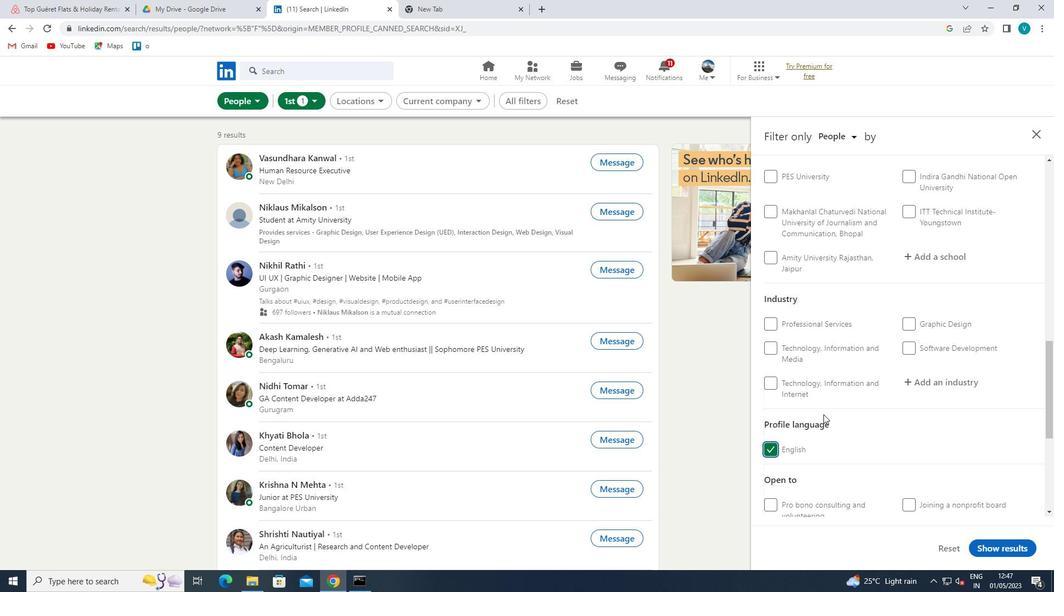 
Action: Mouse moved to (830, 410)
Screenshot: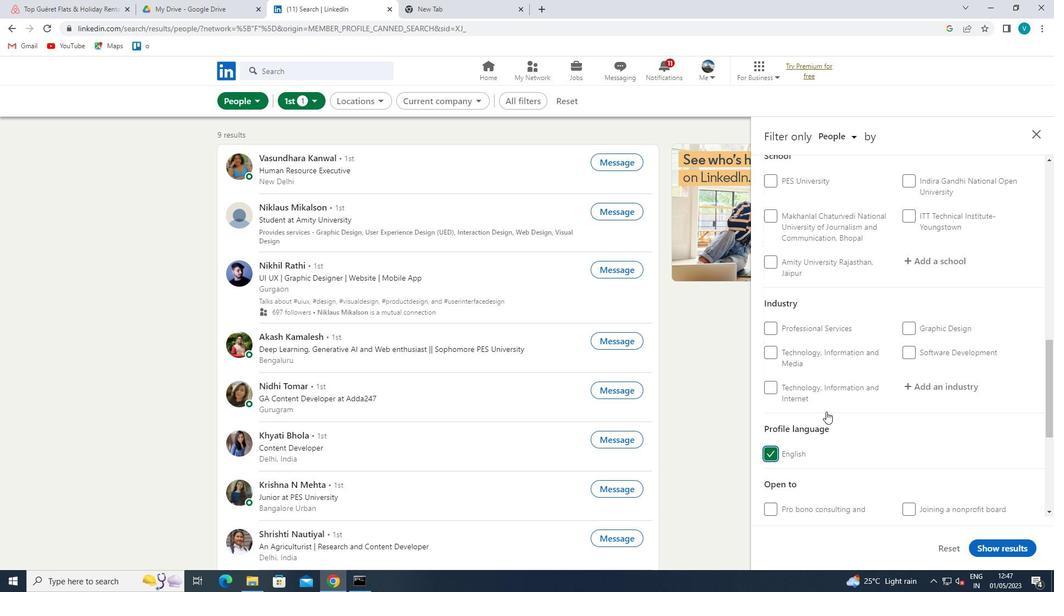
Action: Mouse scrolled (830, 410) with delta (0, 0)
Screenshot: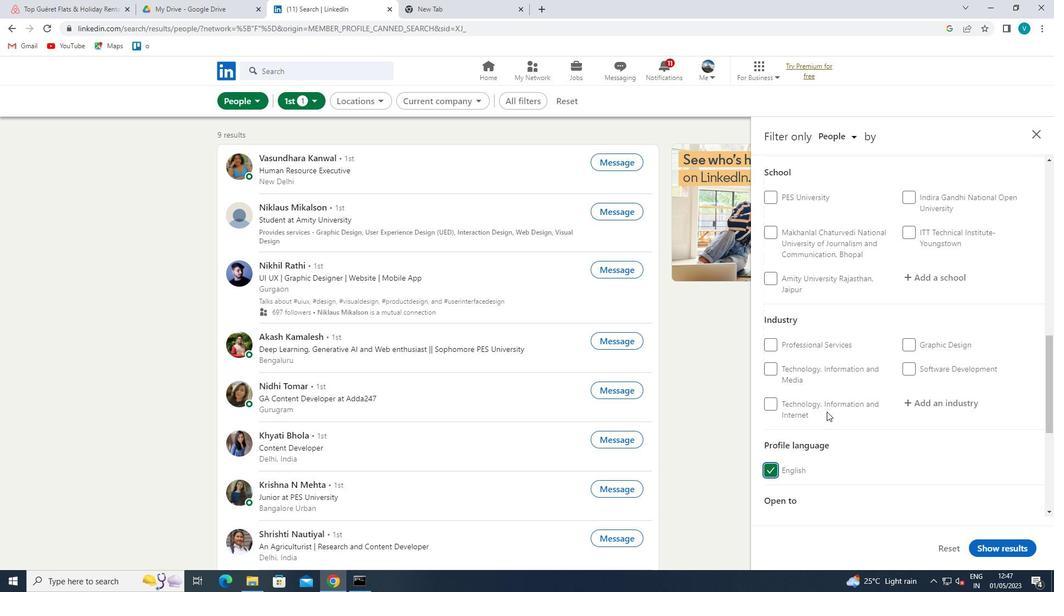 
Action: Mouse moved to (937, 289)
Screenshot: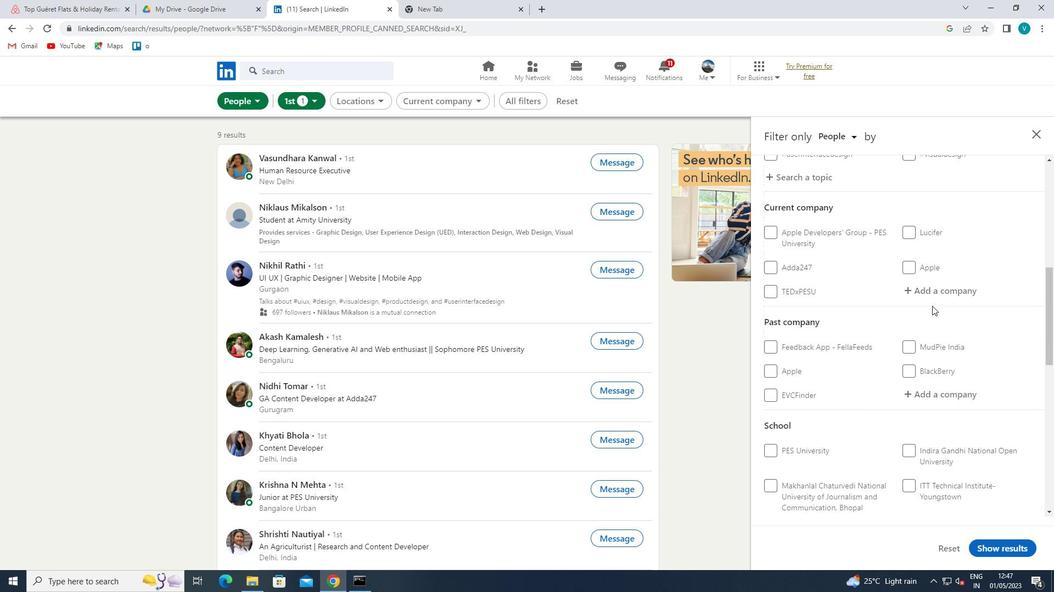 
Action: Mouse pressed left at (937, 289)
Screenshot: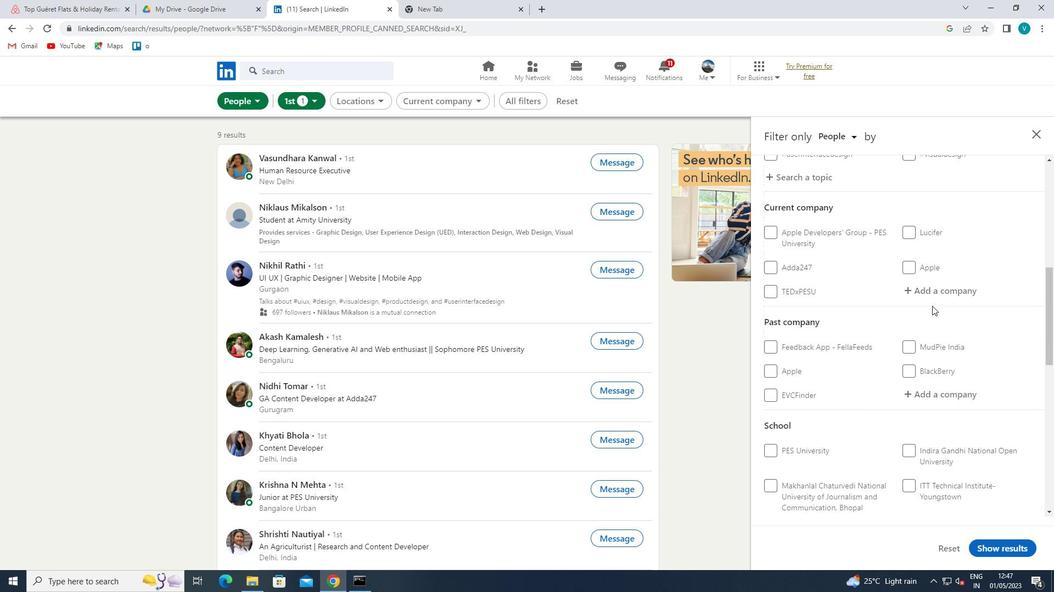 
Action: Mouse moved to (937, 288)
Screenshot: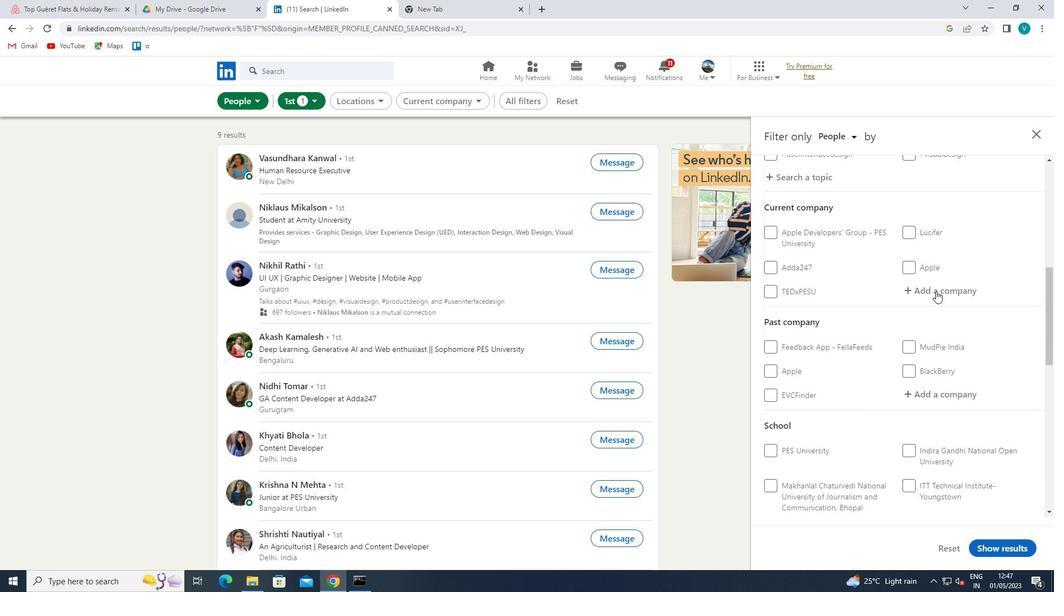 
Action: Key pressed <Key.shift>SWORD<Key.space>
Screenshot: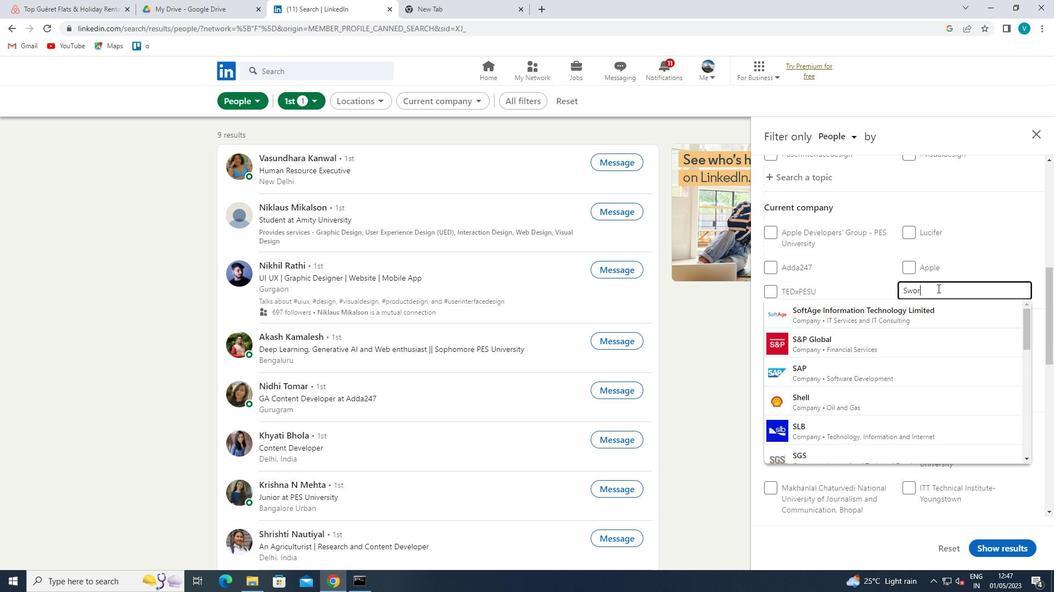 
Action: Mouse moved to (872, 335)
Screenshot: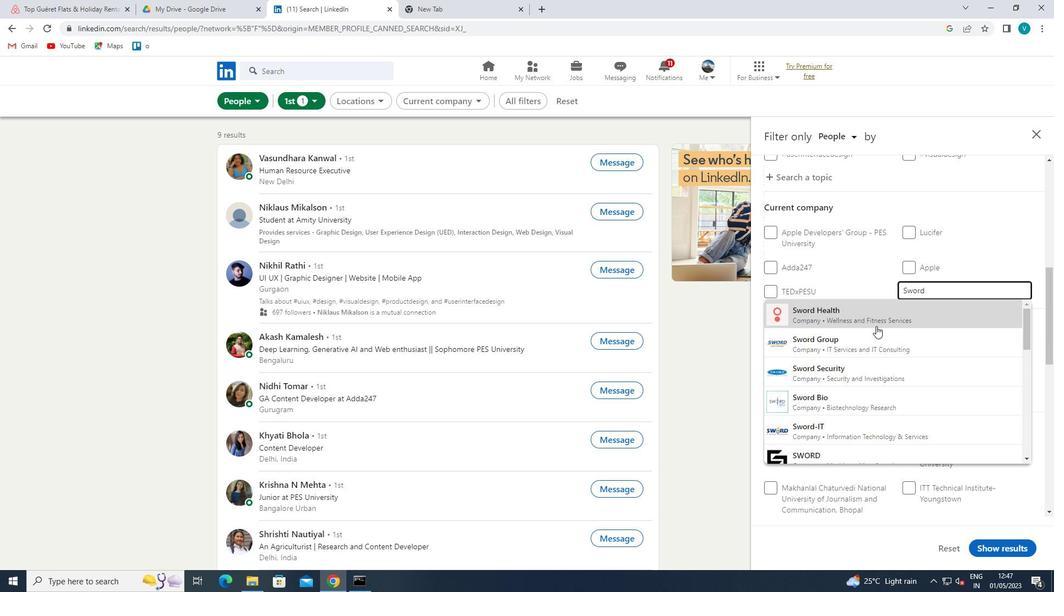 
Action: Mouse pressed left at (872, 335)
Screenshot: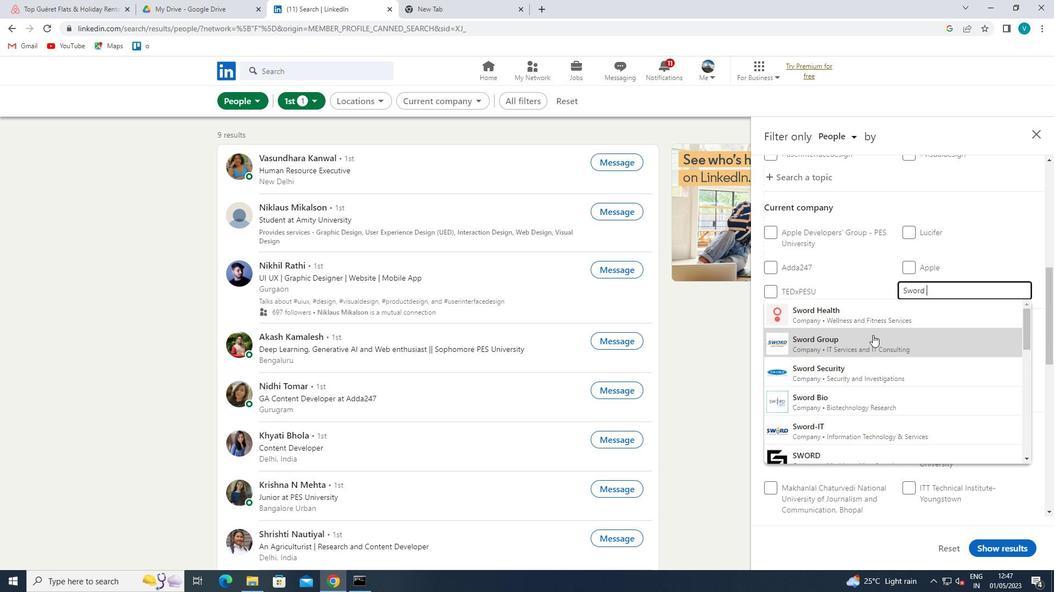 
Action: Mouse moved to (871, 336)
Screenshot: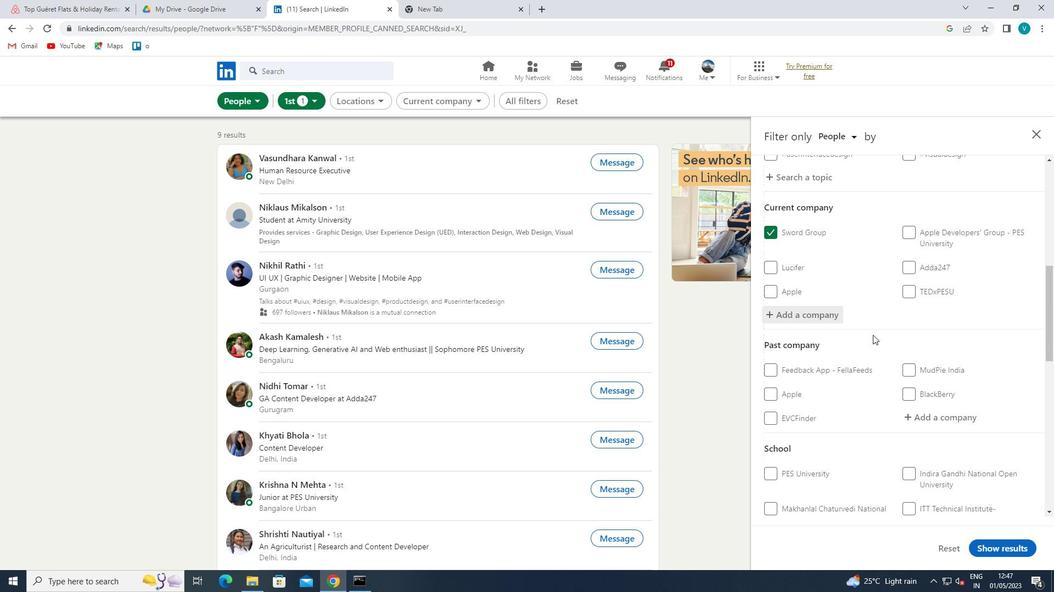 
Action: Mouse scrolled (871, 335) with delta (0, 0)
Screenshot: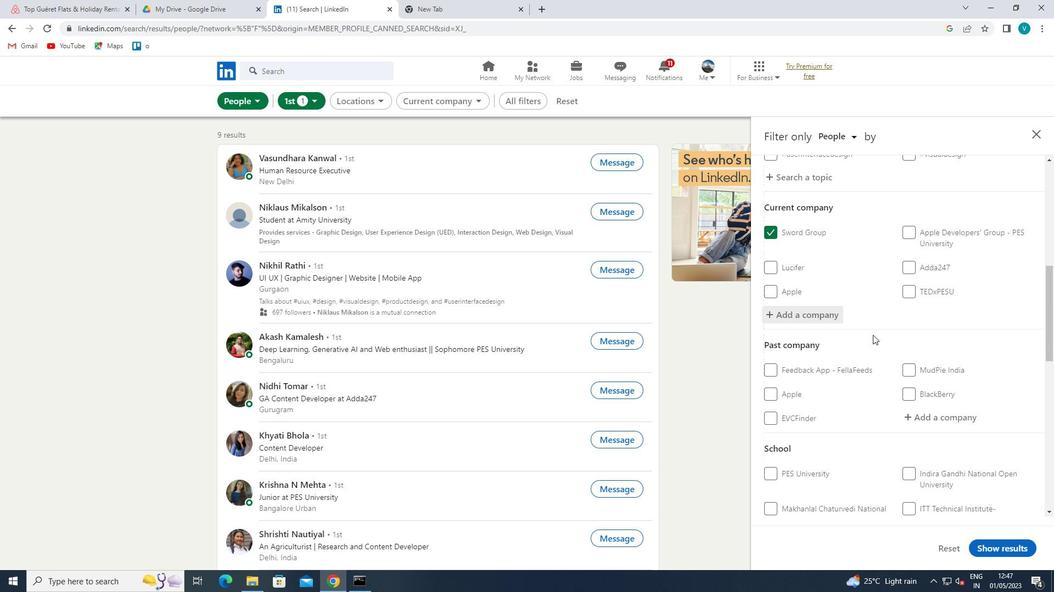 
Action: Mouse moved to (871, 337)
Screenshot: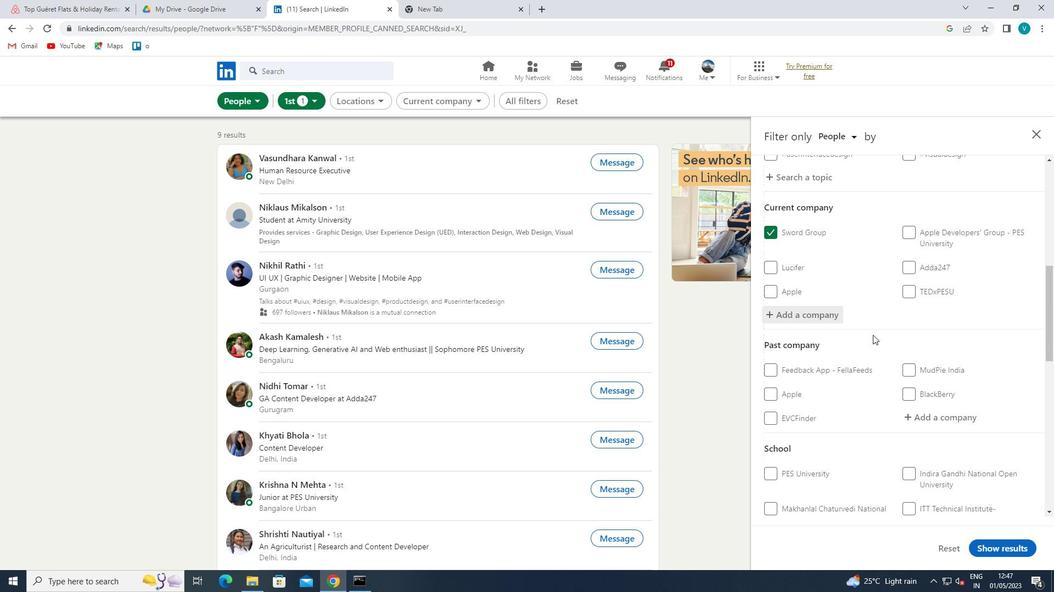 
Action: Mouse scrolled (871, 336) with delta (0, 0)
Screenshot: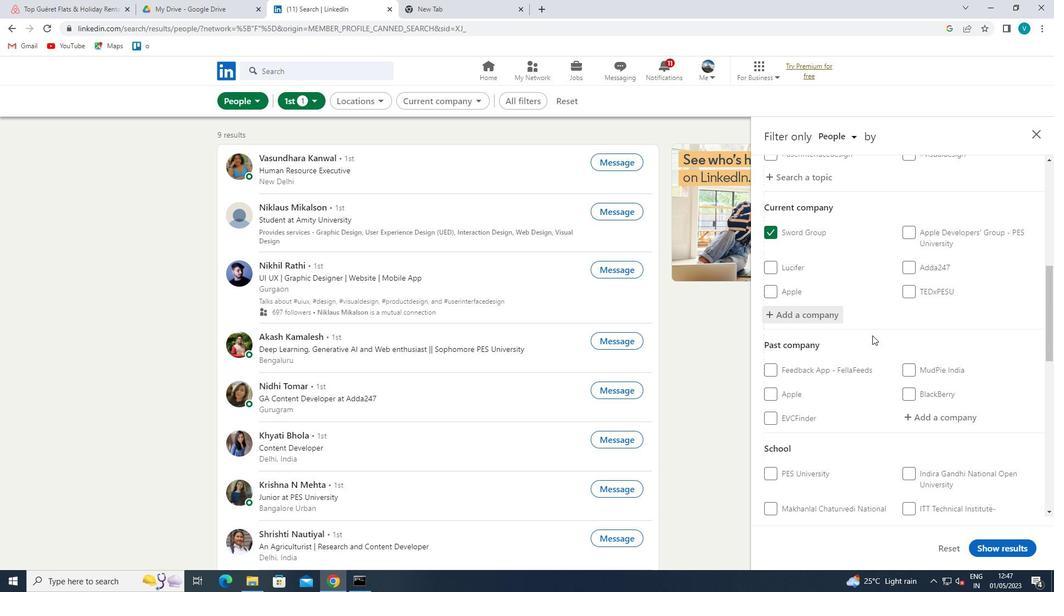 
Action: Mouse scrolled (871, 336) with delta (0, 0)
Screenshot: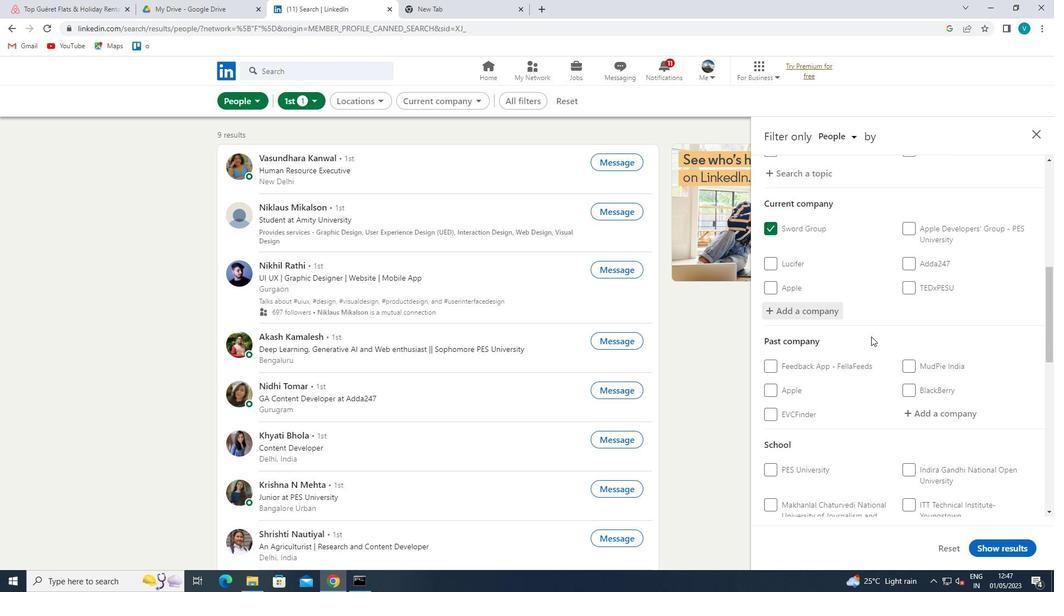 
Action: Mouse scrolled (871, 336) with delta (0, 0)
Screenshot: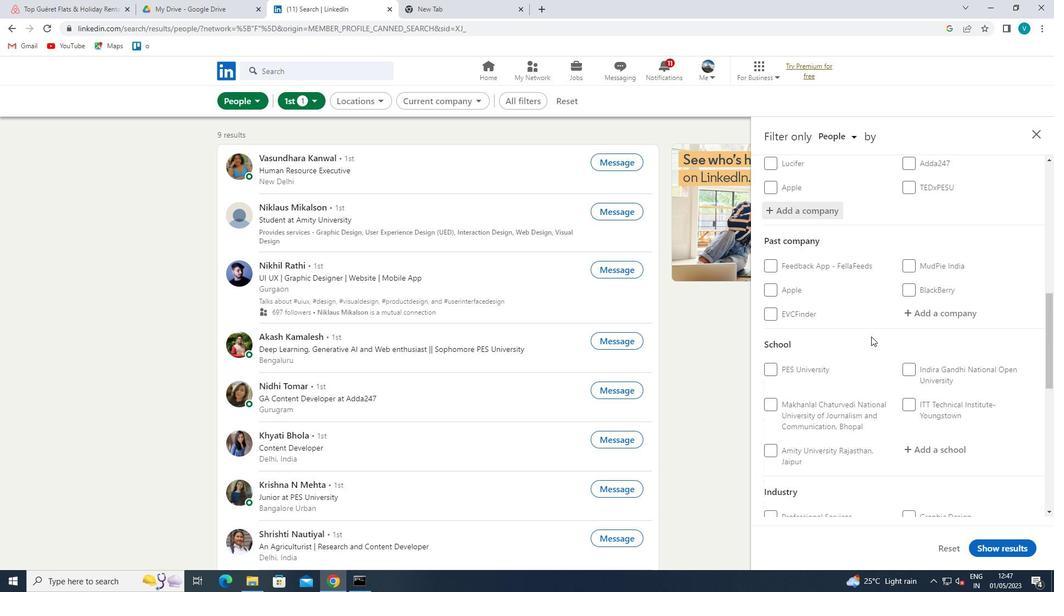 
Action: Mouse moved to (937, 339)
Screenshot: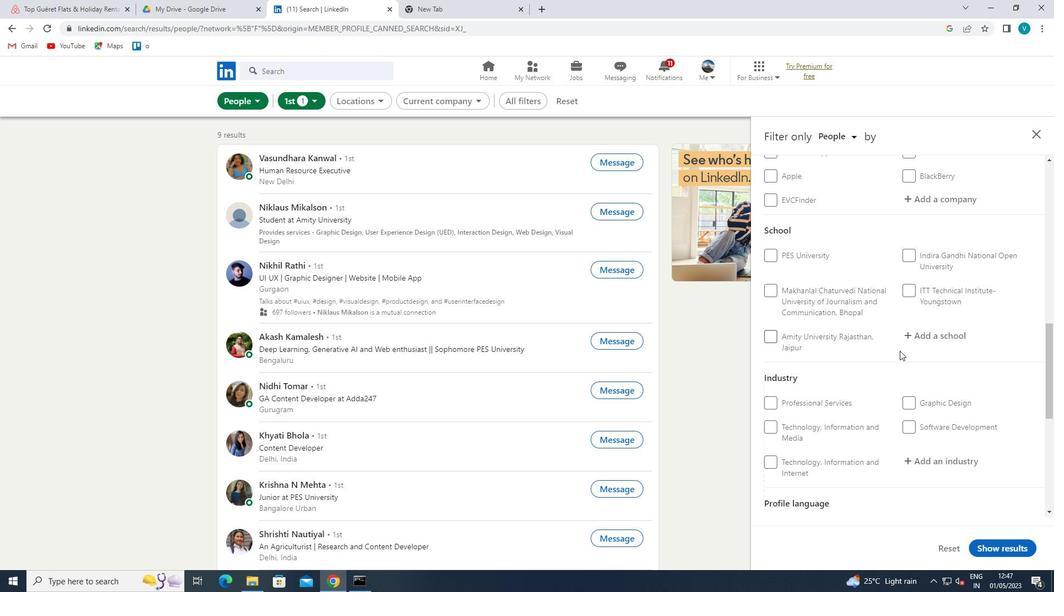 
Action: Mouse pressed left at (937, 339)
Screenshot: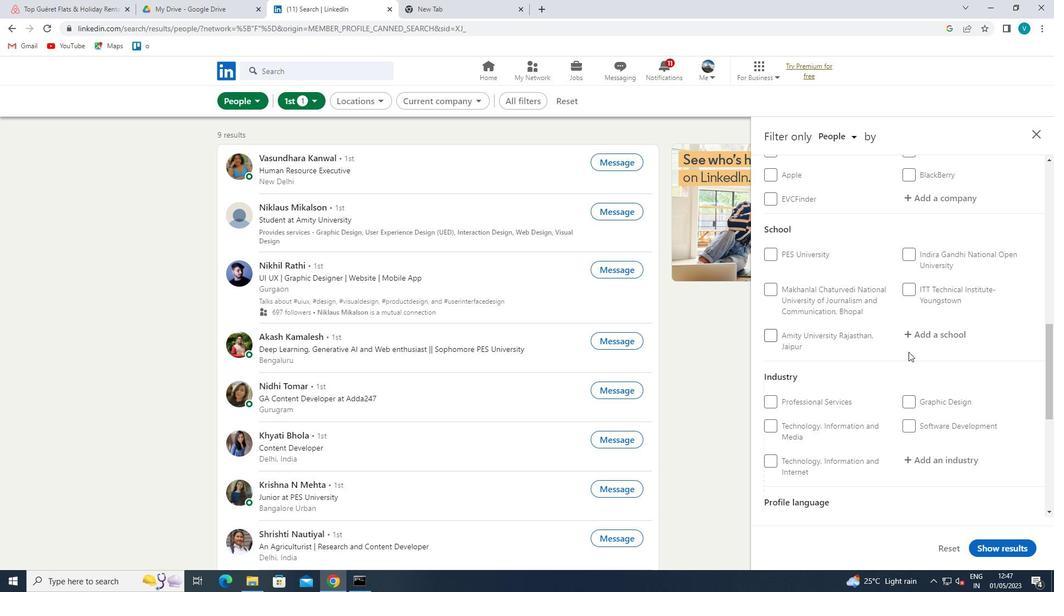 
Action: Key pressed <Key.shift>PADMASHREE<Key.space>
Screenshot: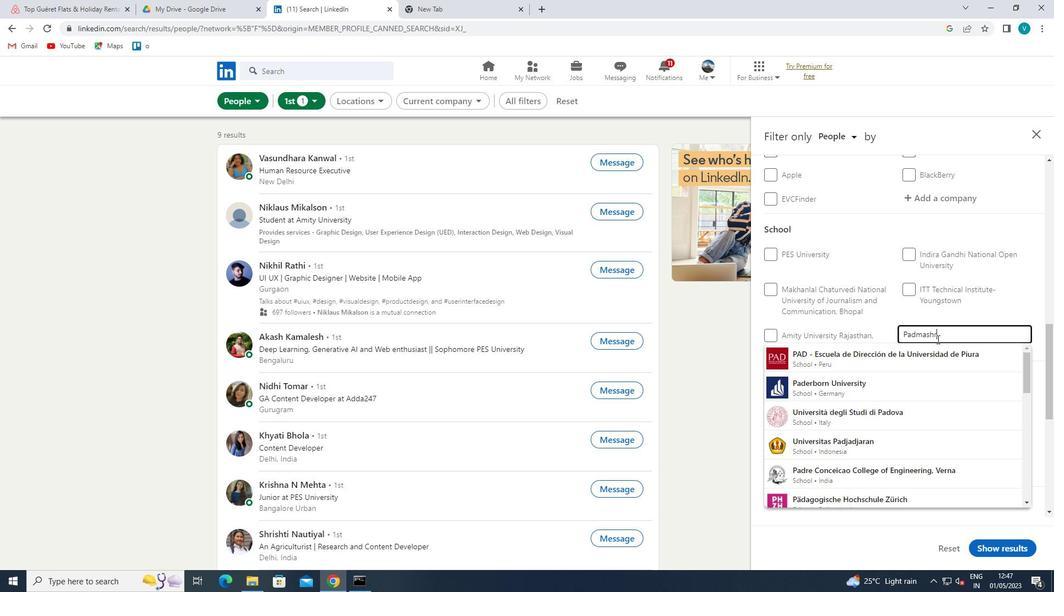 
Action: Mouse moved to (932, 359)
Screenshot: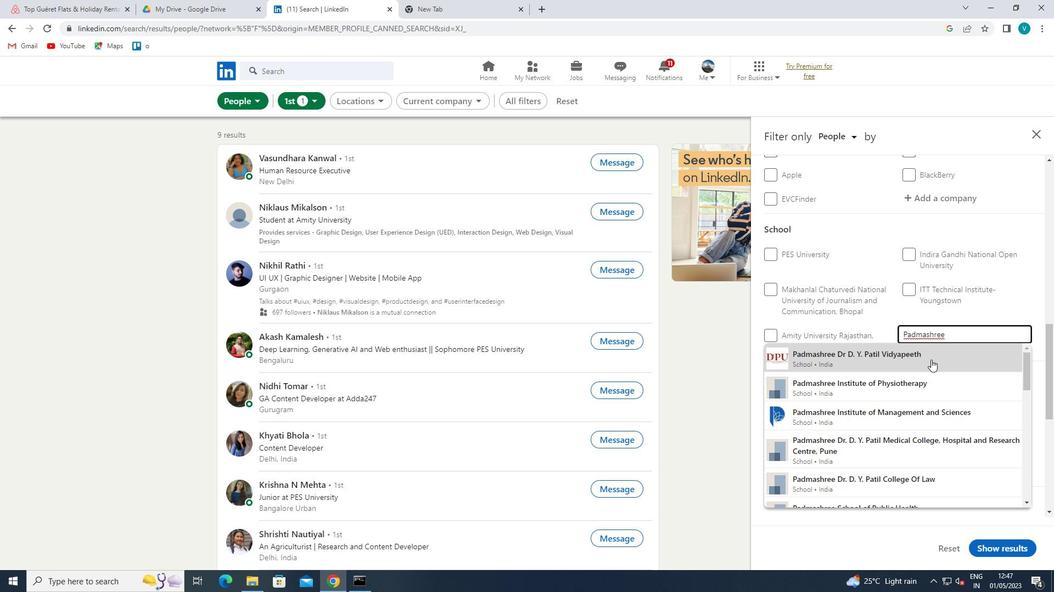 
Action: Mouse pressed left at (932, 359)
Screenshot: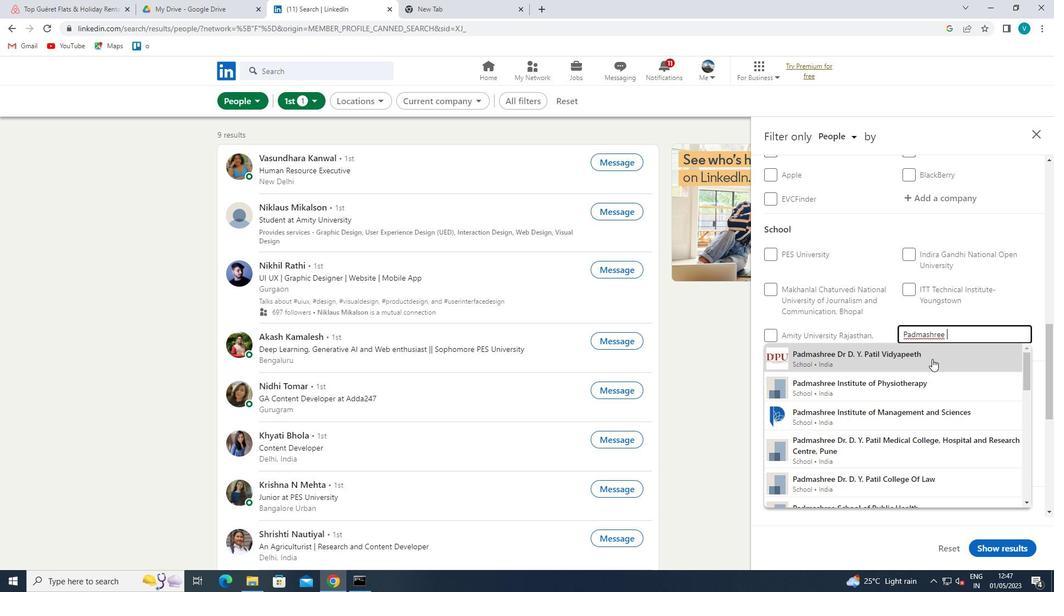 
Action: Mouse scrolled (932, 359) with delta (0, 0)
Screenshot: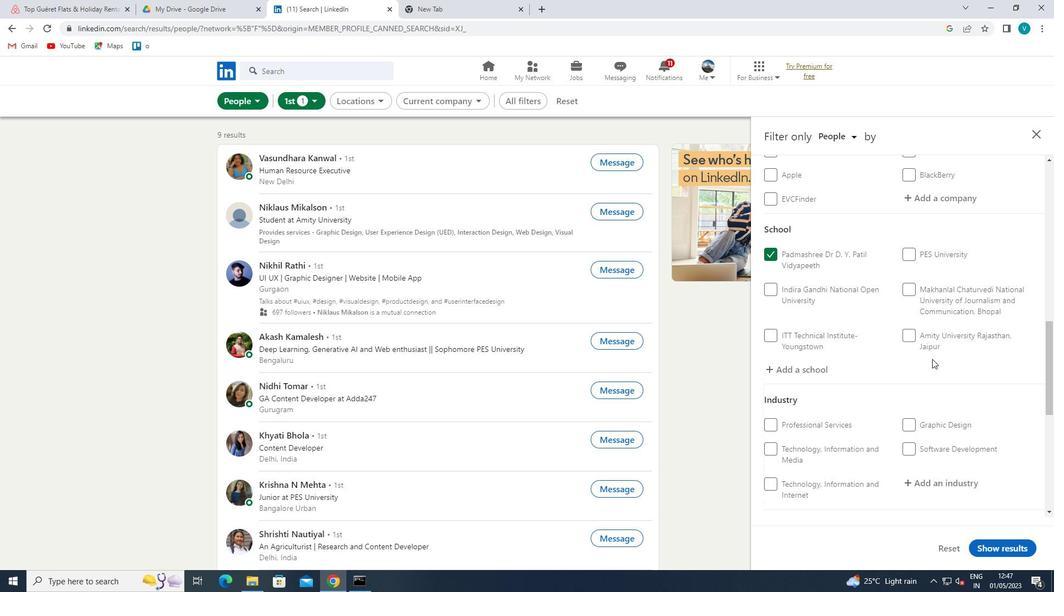 
Action: Mouse scrolled (932, 359) with delta (0, 0)
Screenshot: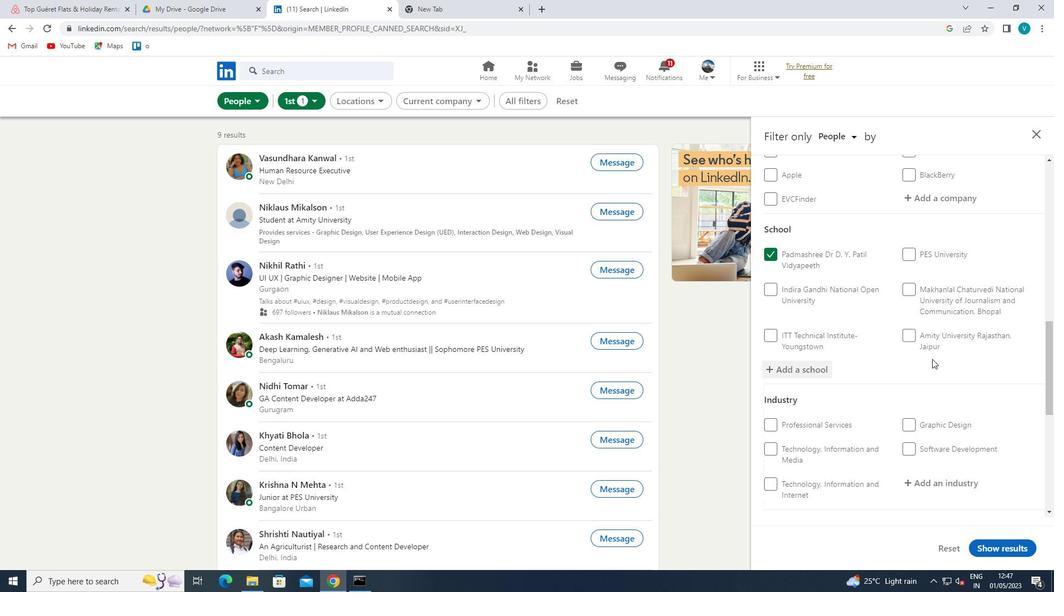 
Action: Mouse scrolled (932, 359) with delta (0, 0)
Screenshot: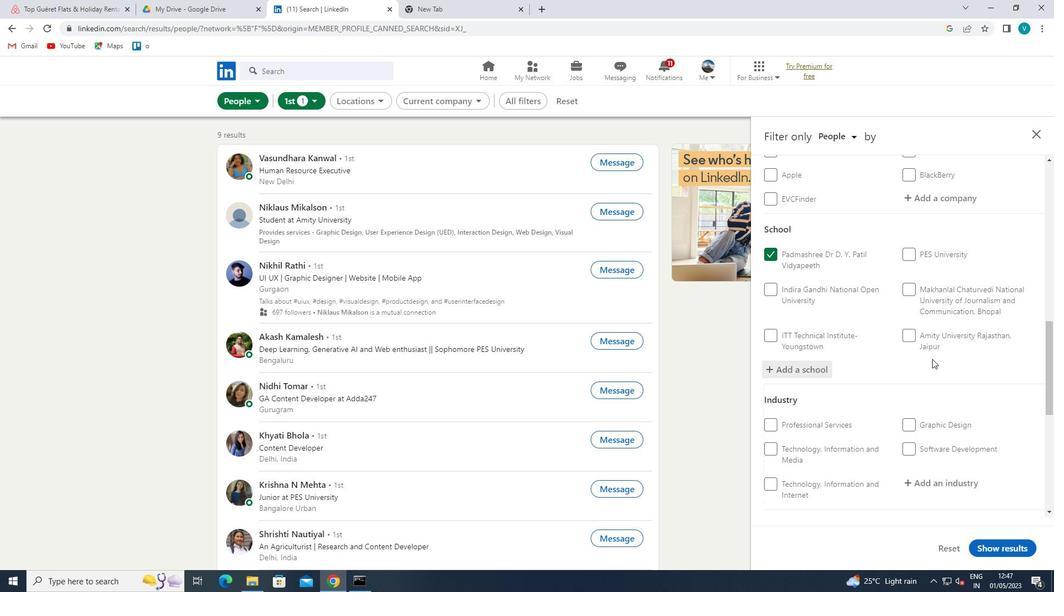 
Action: Mouse scrolled (932, 359) with delta (0, 0)
Screenshot: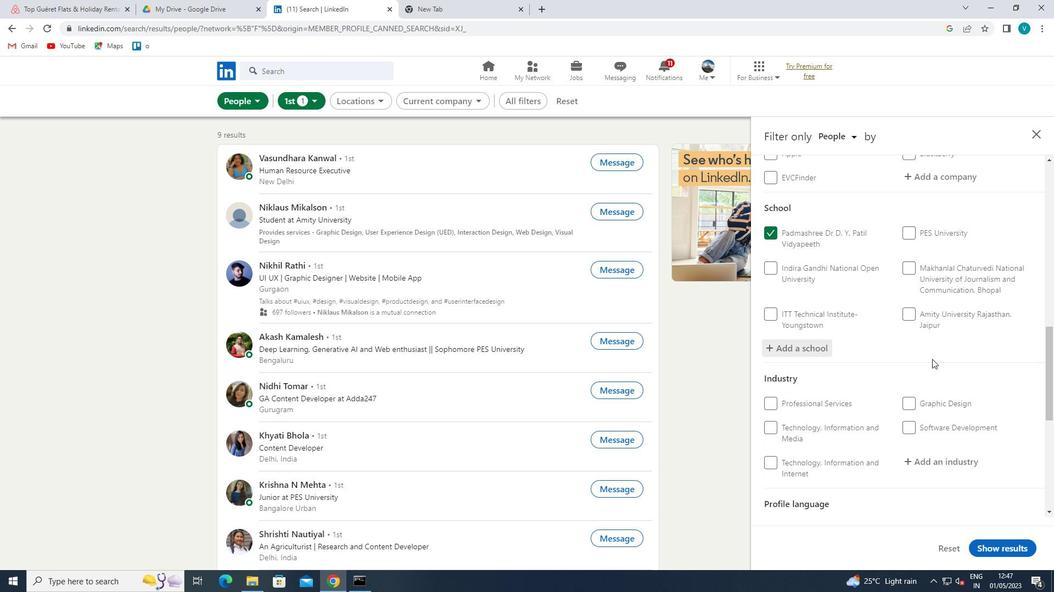 
Action: Mouse moved to (965, 265)
Screenshot: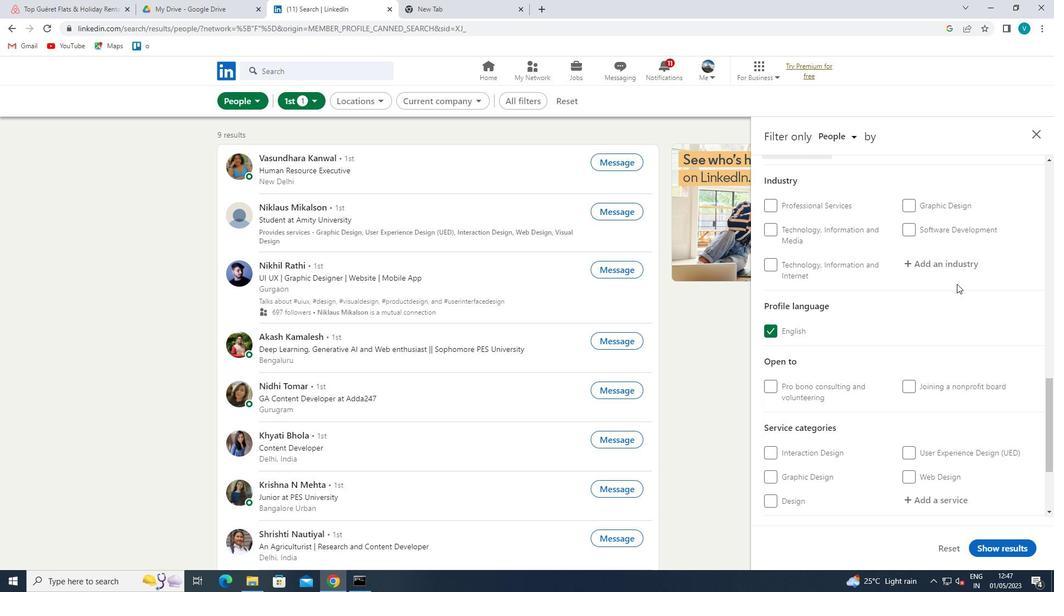 
Action: Mouse pressed left at (965, 265)
Screenshot: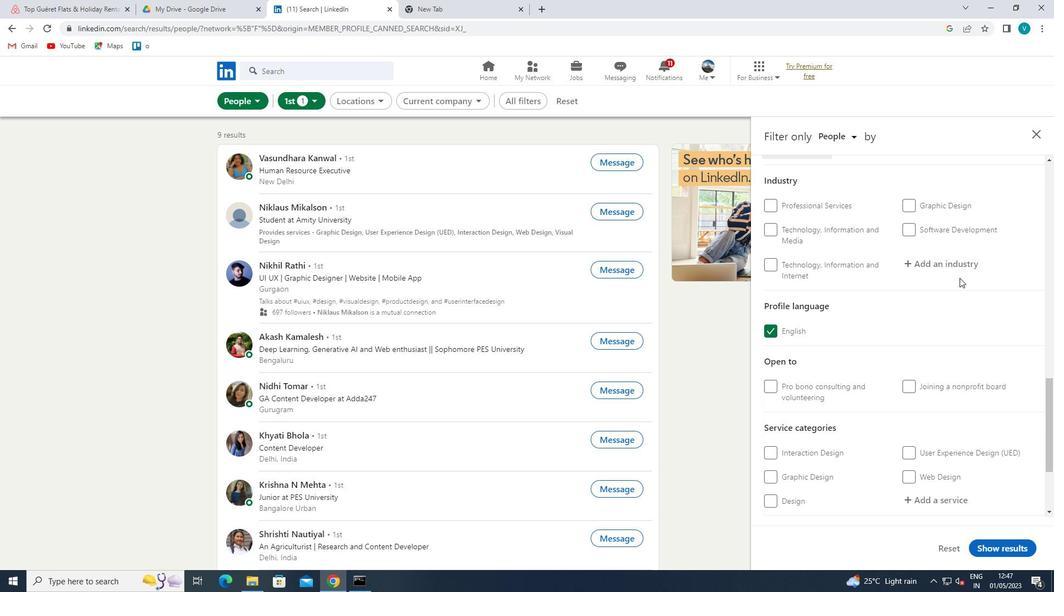 
Action: Key pressed <Key.shift>PACKAGING<Key.space>AND<Key.space>
Screenshot: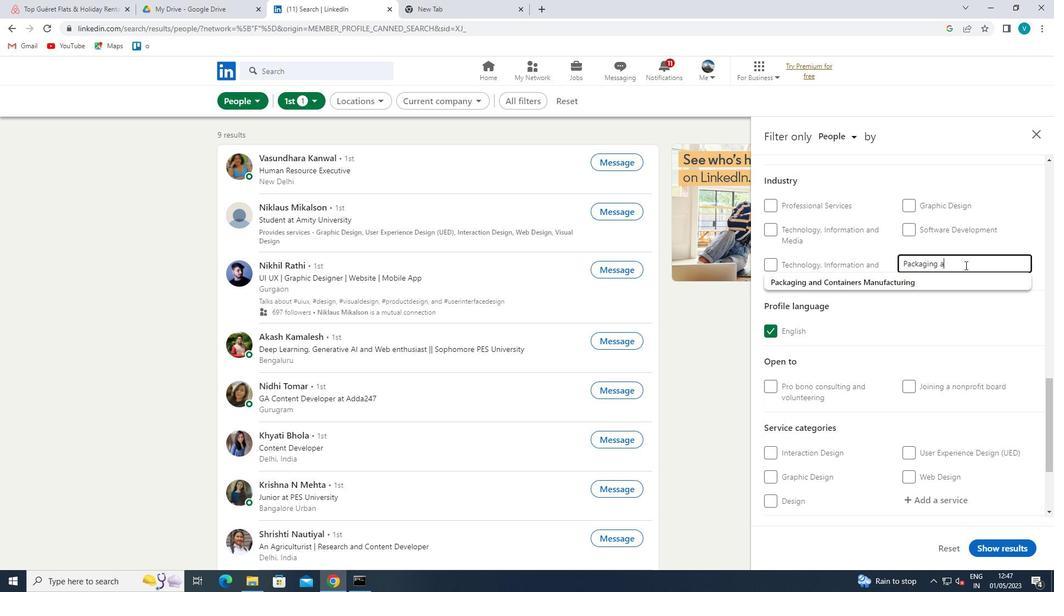 
Action: Mouse moved to (946, 275)
Screenshot: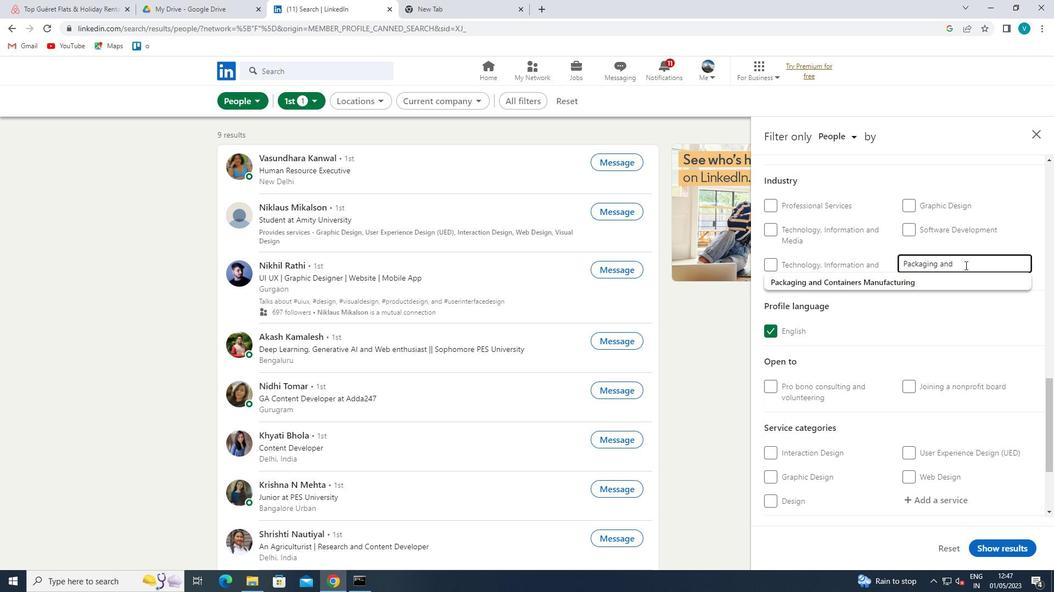 
Action: Mouse pressed left at (946, 275)
Screenshot: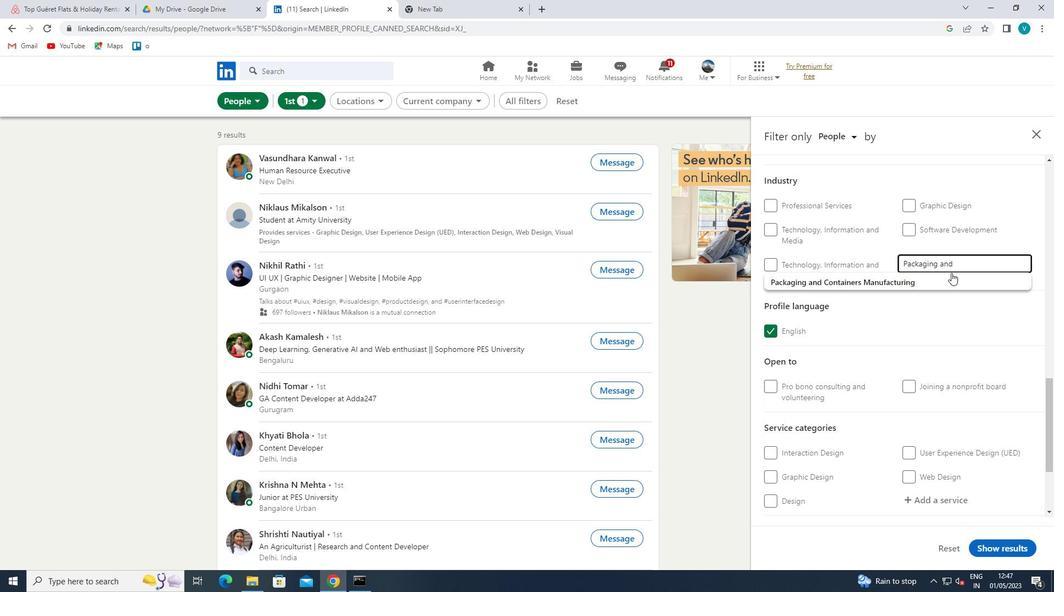 
Action: Mouse moved to (945, 276)
Screenshot: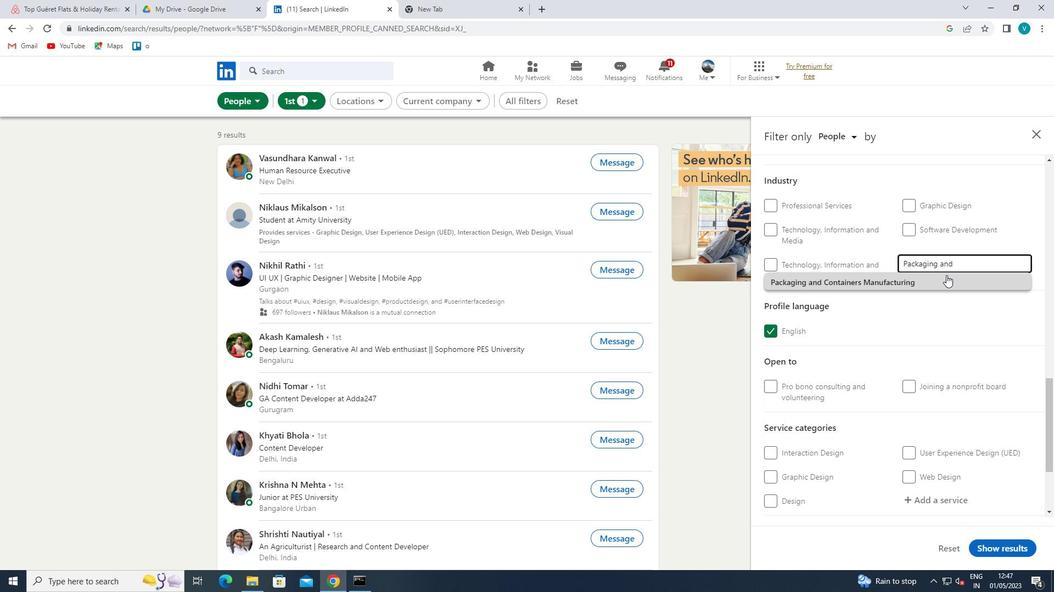 
Action: Mouse scrolled (945, 276) with delta (0, 0)
Screenshot: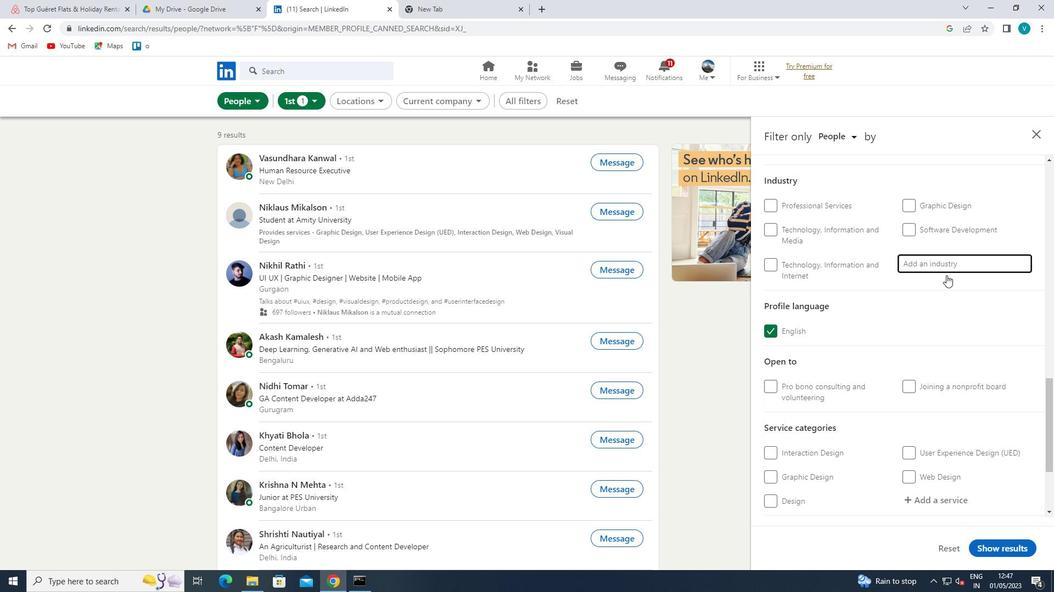
Action: Mouse moved to (944, 277)
Screenshot: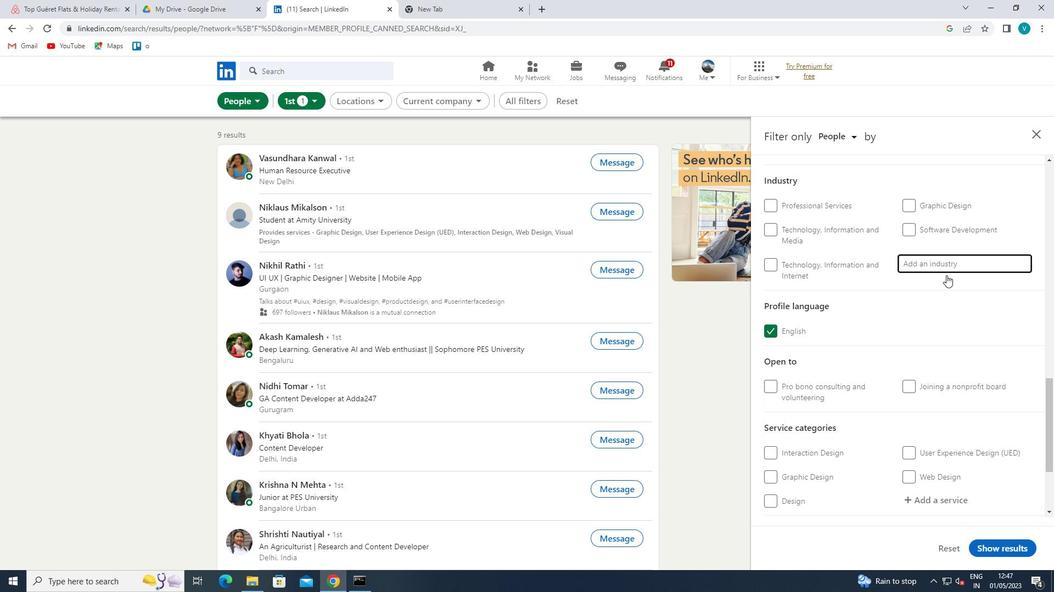 
Action: Mouse scrolled (944, 276) with delta (0, 0)
Screenshot: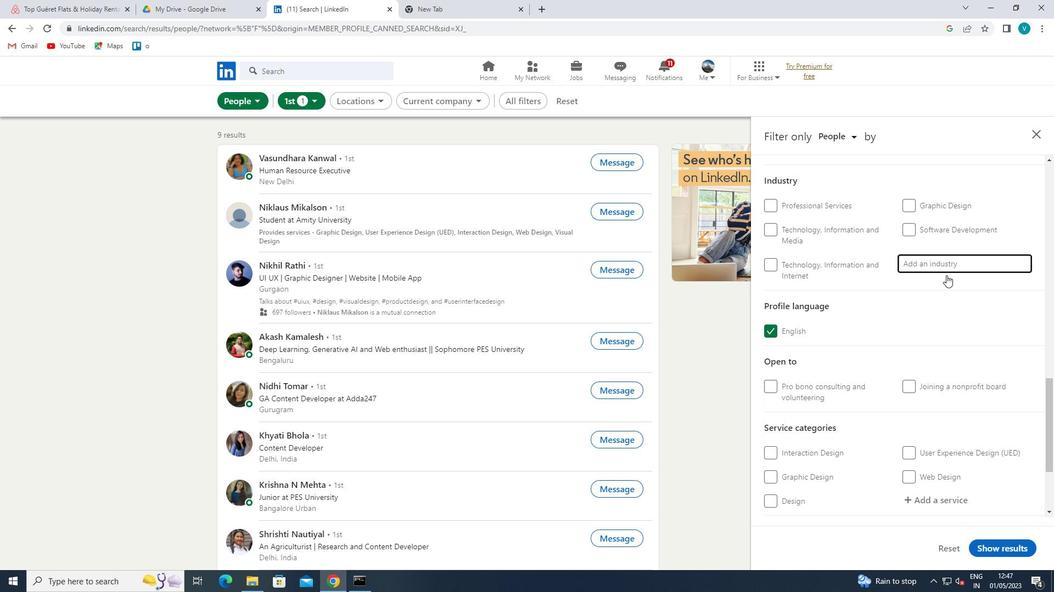 
Action: Mouse moved to (943, 277)
Screenshot: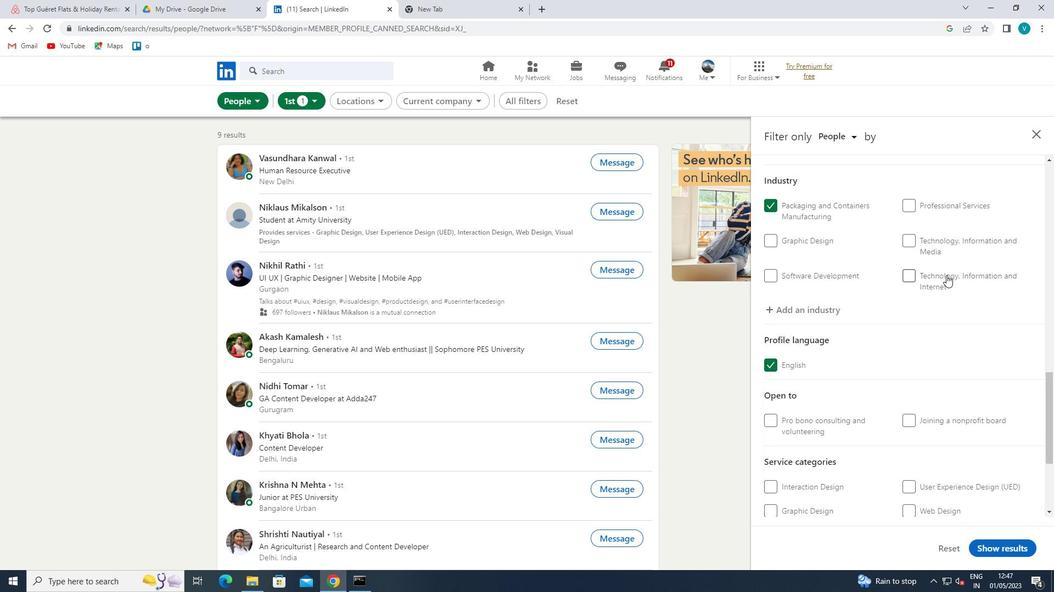 
Action: Mouse scrolled (943, 277) with delta (0, 0)
Screenshot: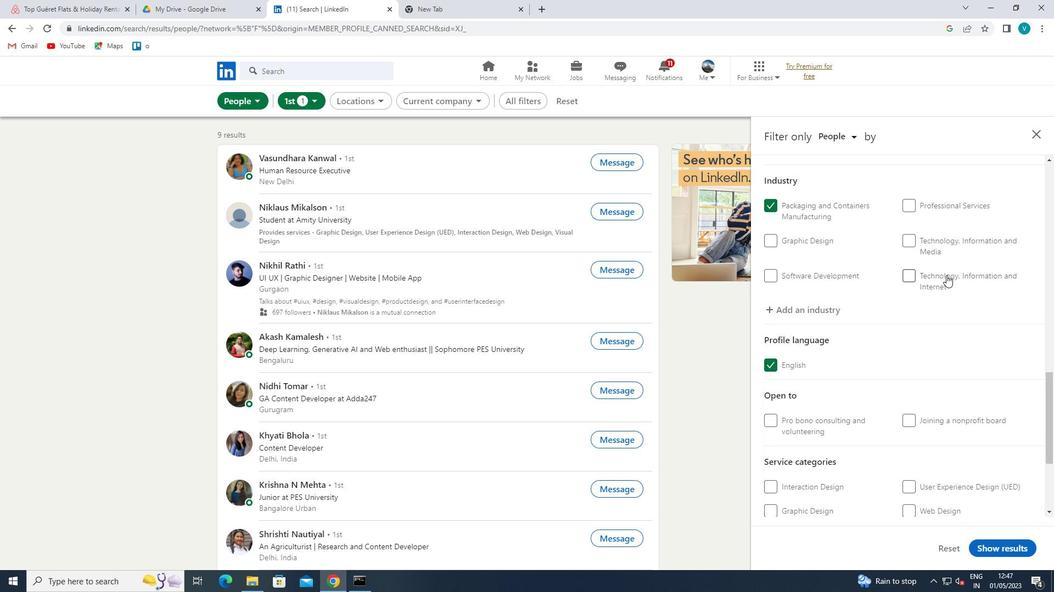 
Action: Mouse moved to (942, 289)
Screenshot: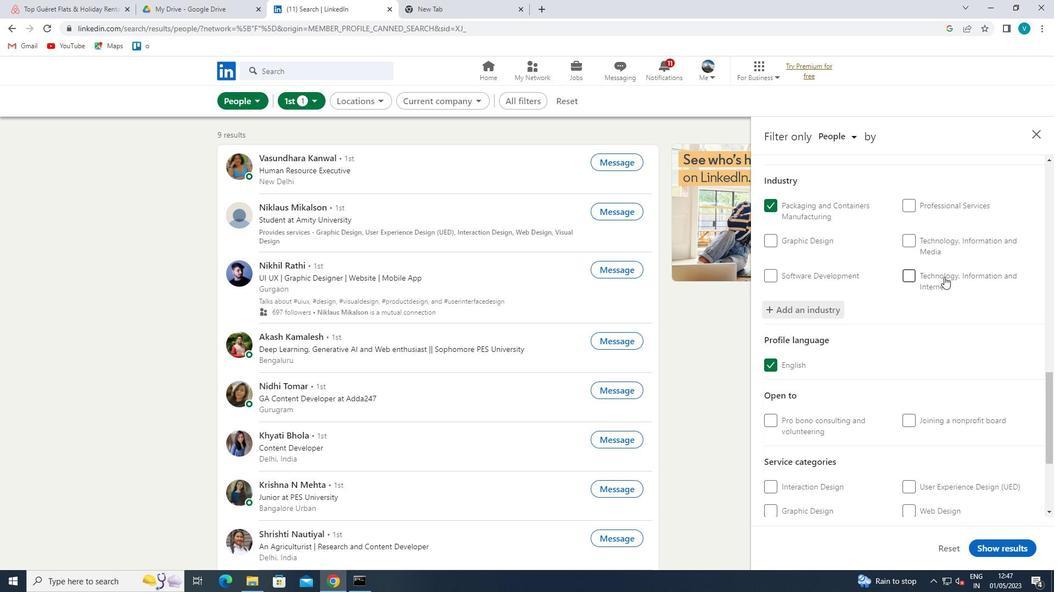 
Action: Mouse scrolled (942, 289) with delta (0, 0)
Screenshot: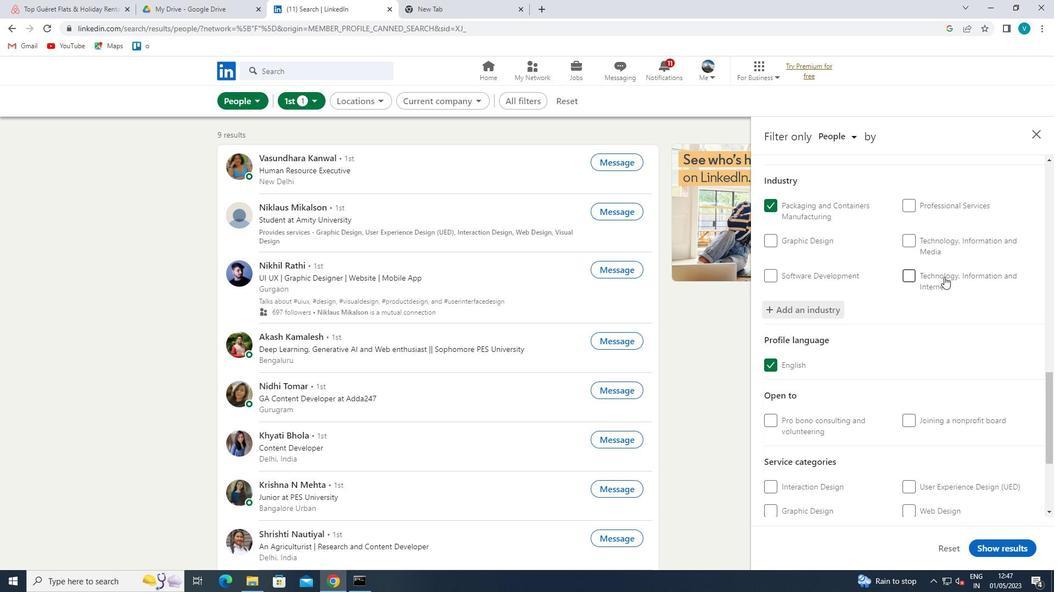 
Action: Mouse moved to (942, 361)
Screenshot: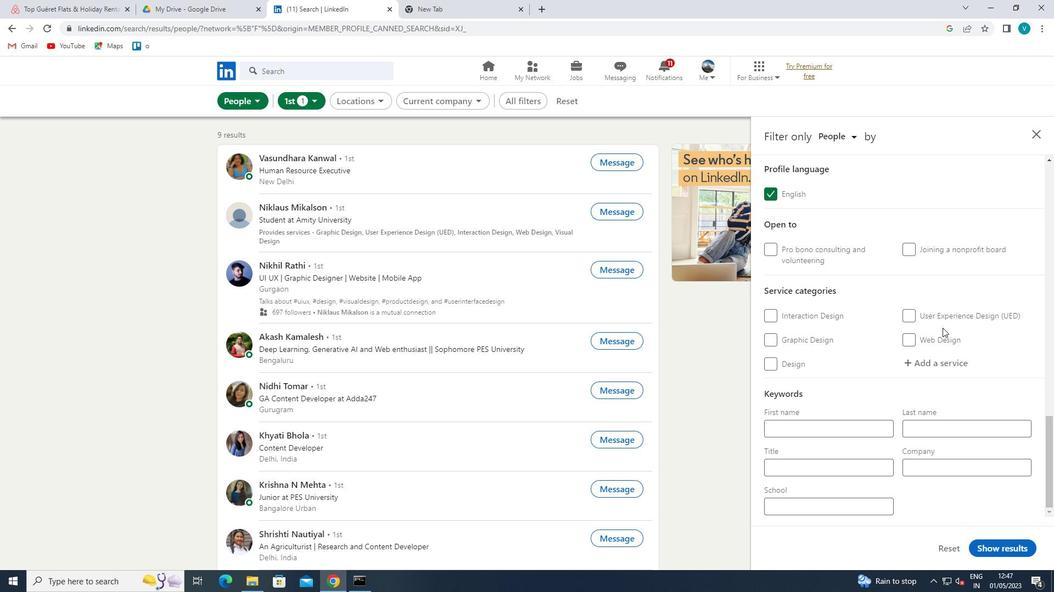 
Action: Mouse pressed left at (942, 361)
Screenshot: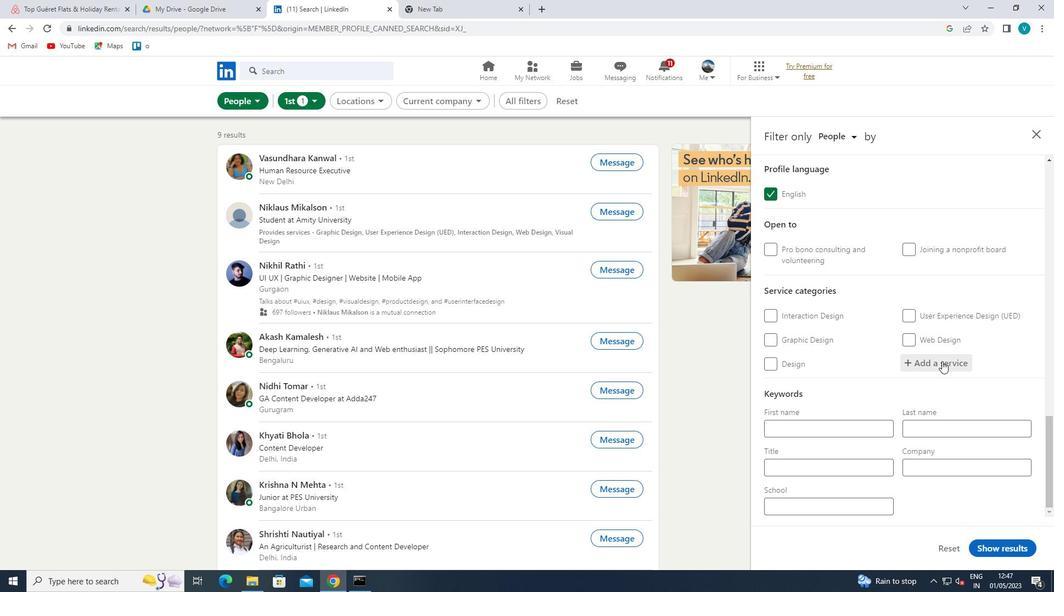 
Action: Key pressed <Key.shift>PRINY<Key.space><Key.backspace><Key.backspace><Key.space>T<Key.backspace><Key.backspace>T<Key.space>
Screenshot: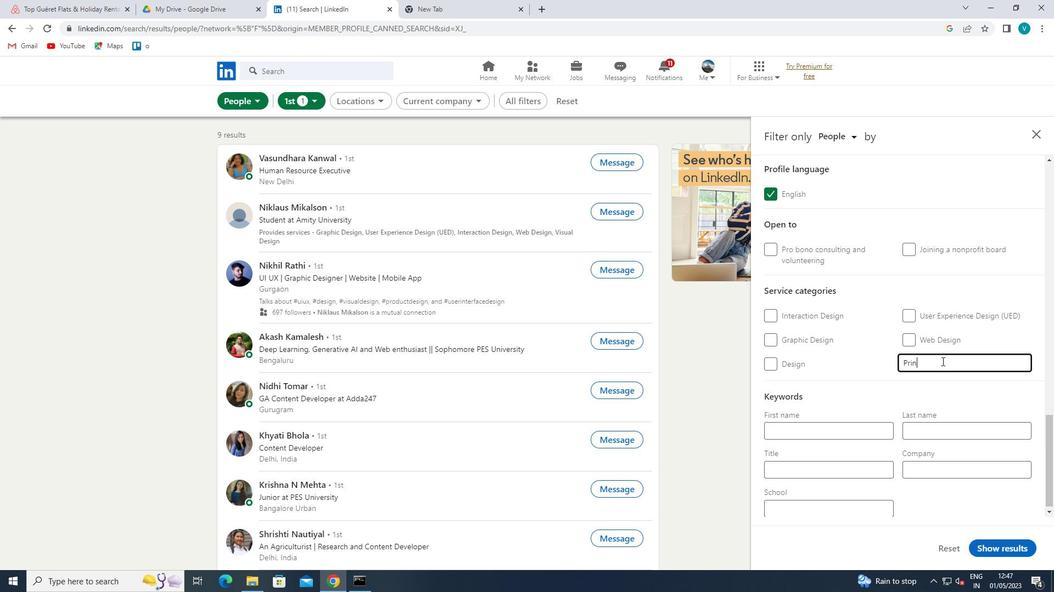 
Action: Mouse moved to (929, 393)
Screenshot: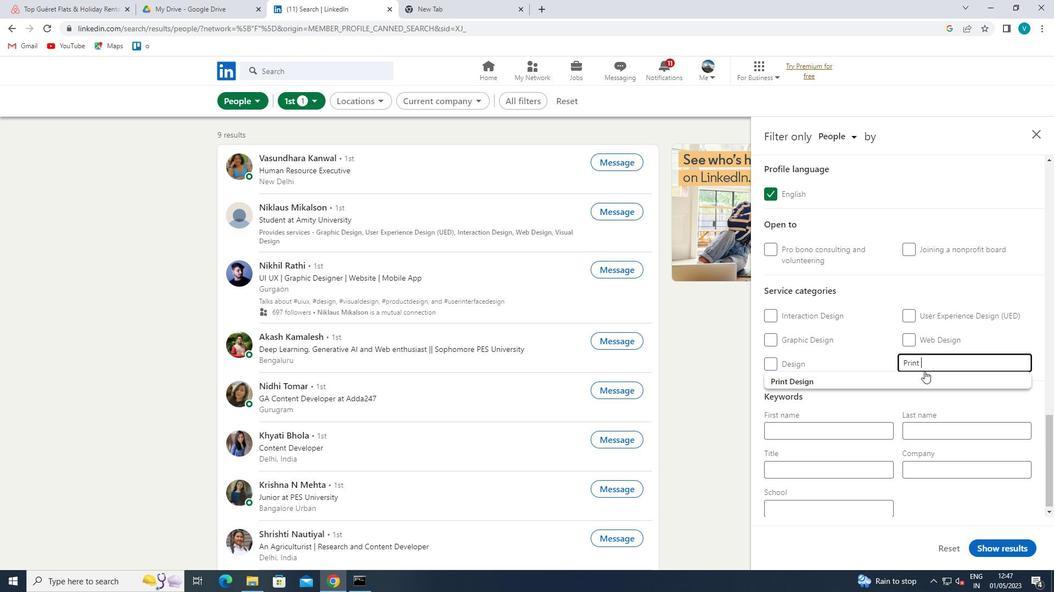 
Action: Mouse pressed left at (929, 393)
Screenshot: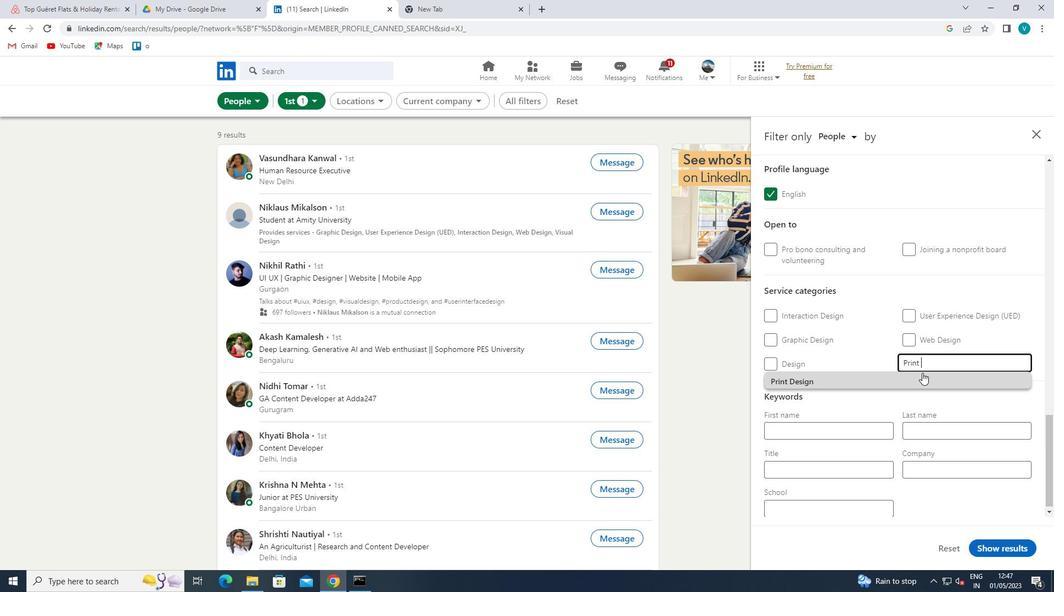 
Action: Mouse moved to (953, 367)
Screenshot: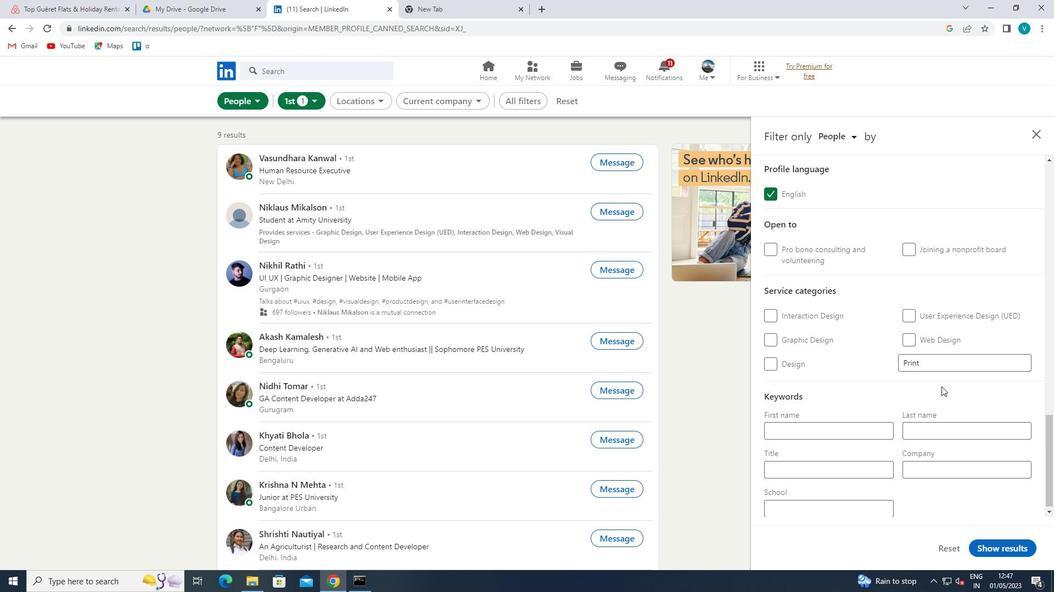 
Action: Mouse pressed left at (953, 367)
Screenshot: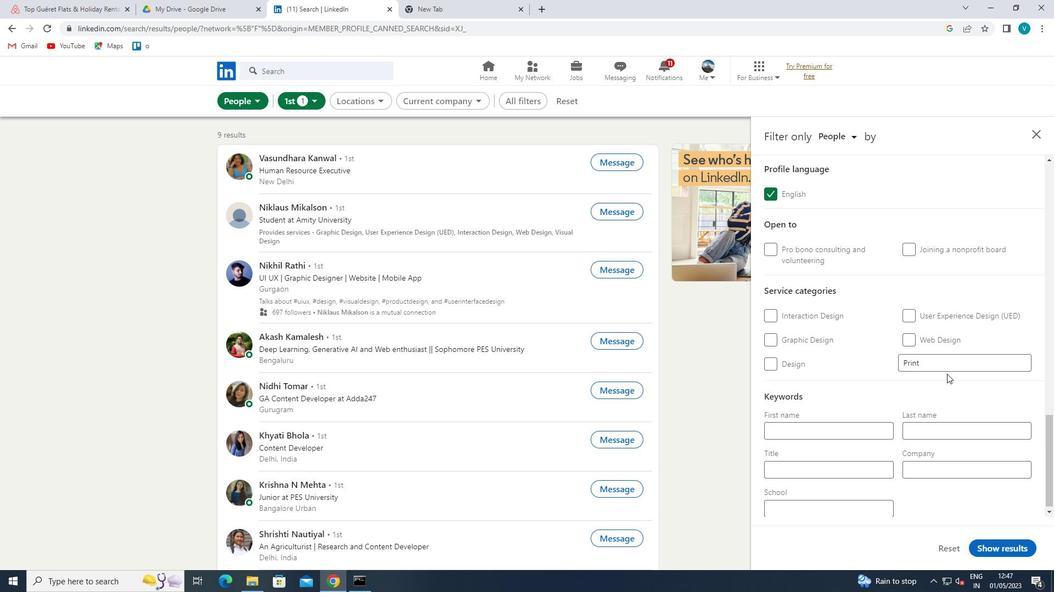 
Action: Mouse moved to (921, 384)
Screenshot: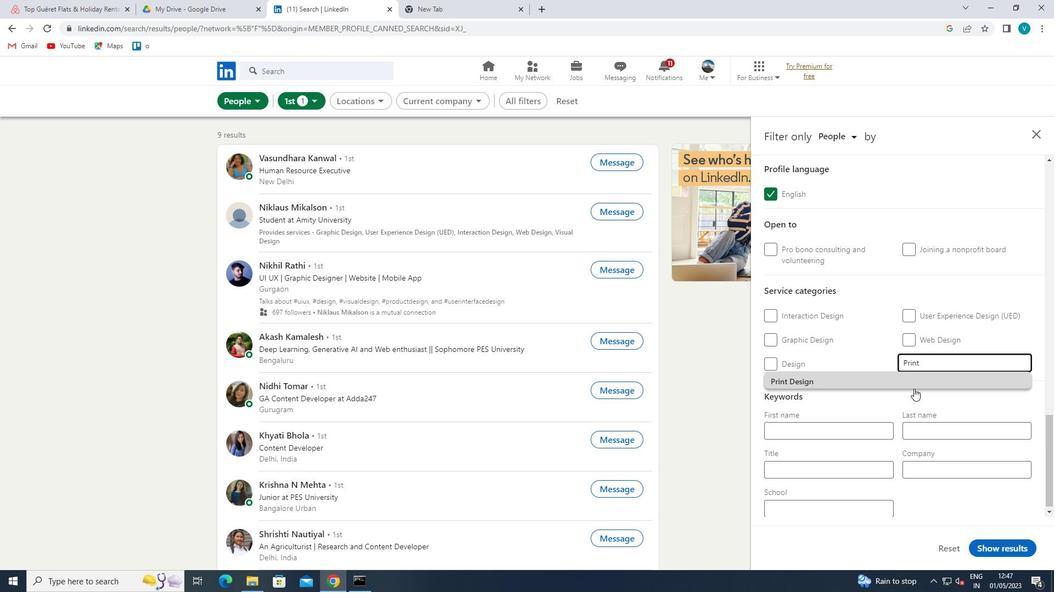 
Action: Mouse pressed left at (921, 384)
Screenshot: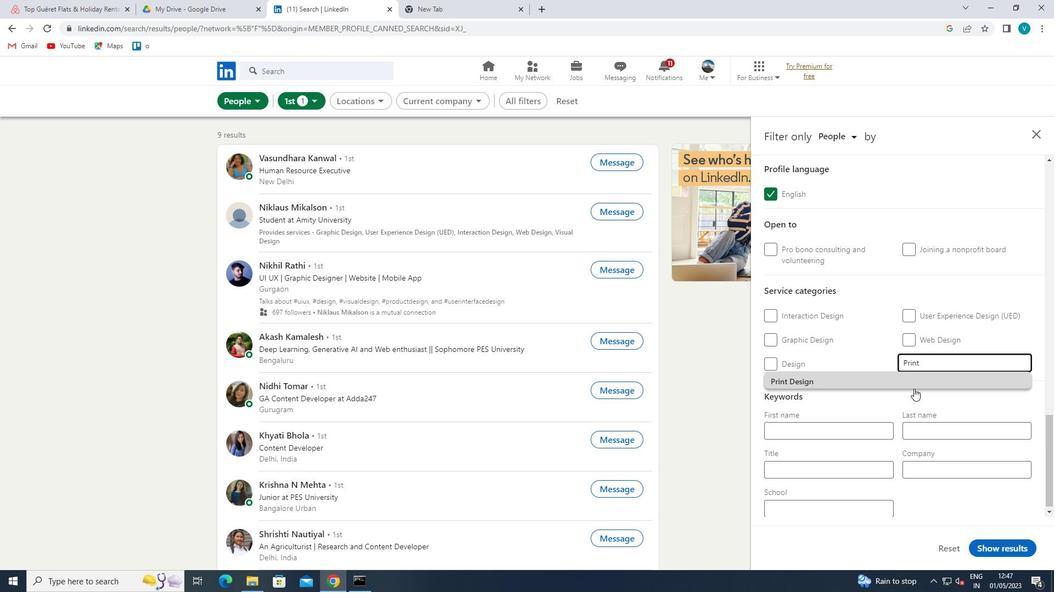 
Action: Mouse moved to (820, 484)
Screenshot: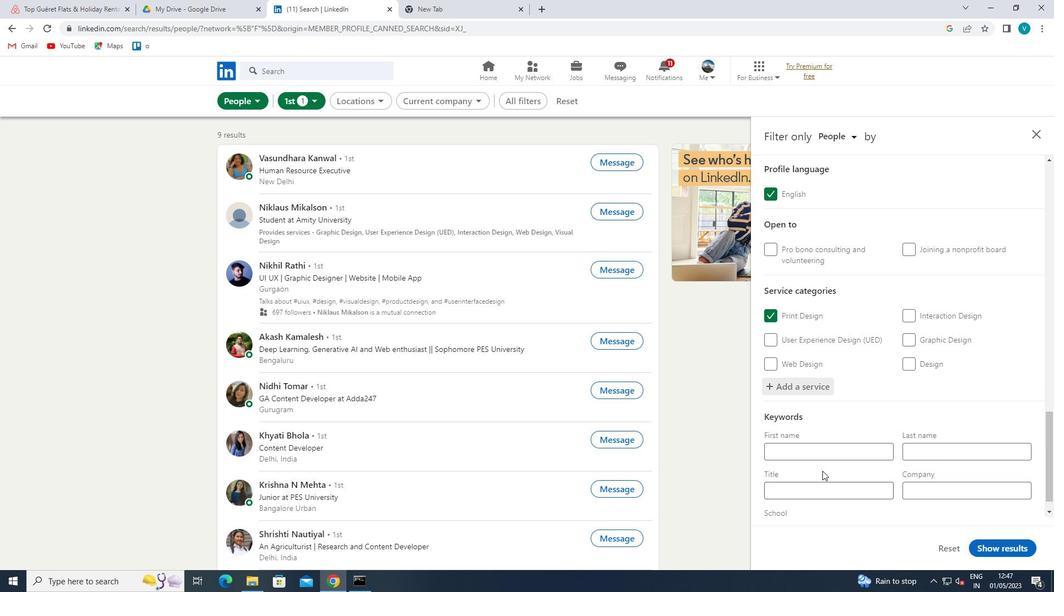 
Action: Mouse pressed left at (820, 484)
Screenshot: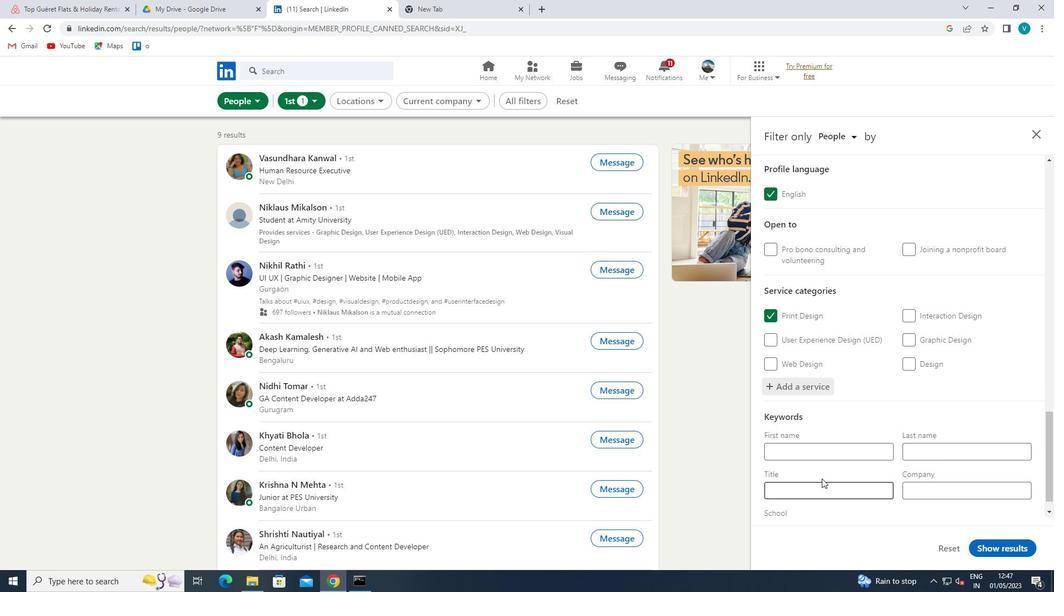
Action: Key pressed <Key.shift>SOFTWARE<Key.space><Key.shift>ENGINEER<Key.space>
Screenshot: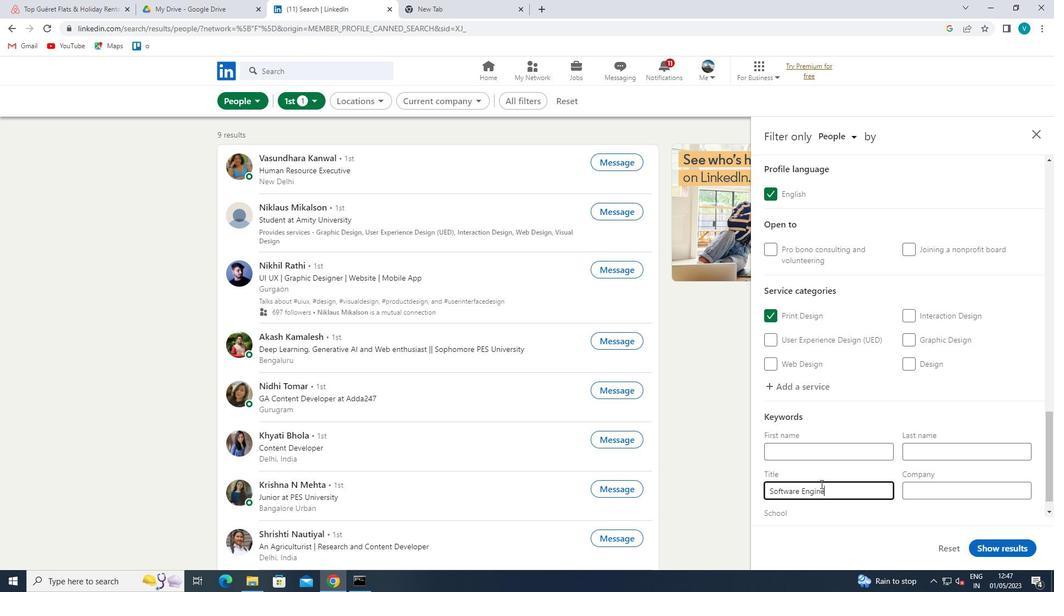 
Action: Mouse moved to (990, 546)
Screenshot: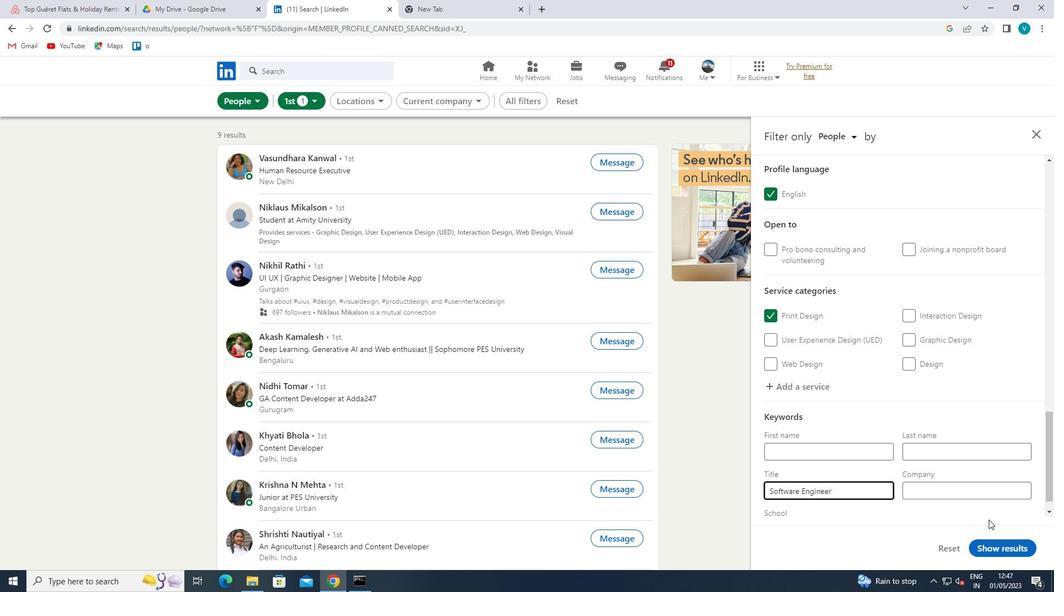 
Action: Mouse pressed left at (990, 546)
Screenshot: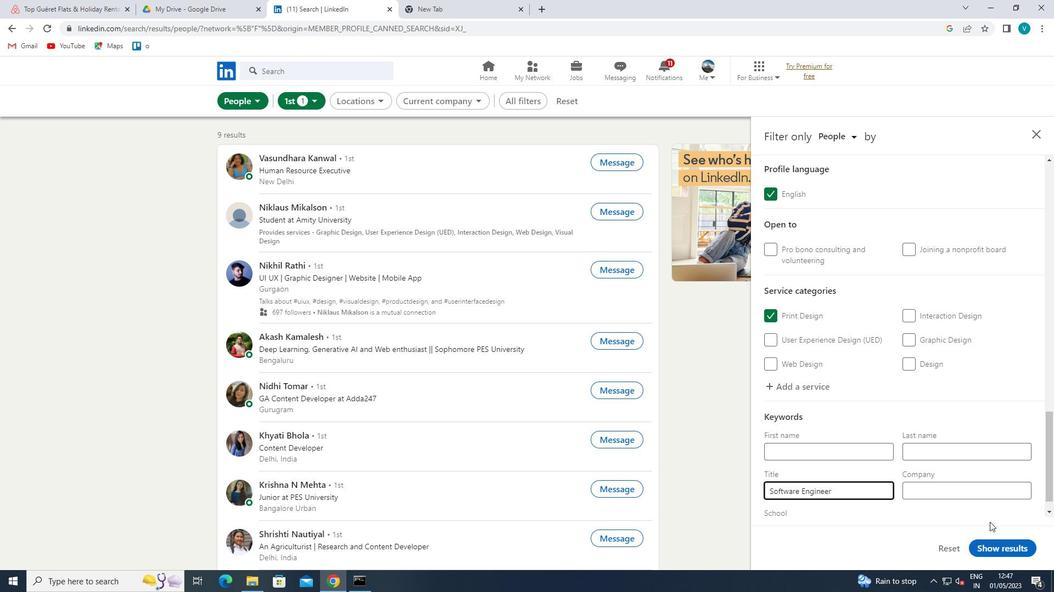 
